 Task: Create a due date automation trigger when advanced on, on the monday after a card is due add fields with custom field "Resume" set to a date more than 1 days from now at 11:00 AM.
Action: Mouse moved to (1123, 78)
Screenshot: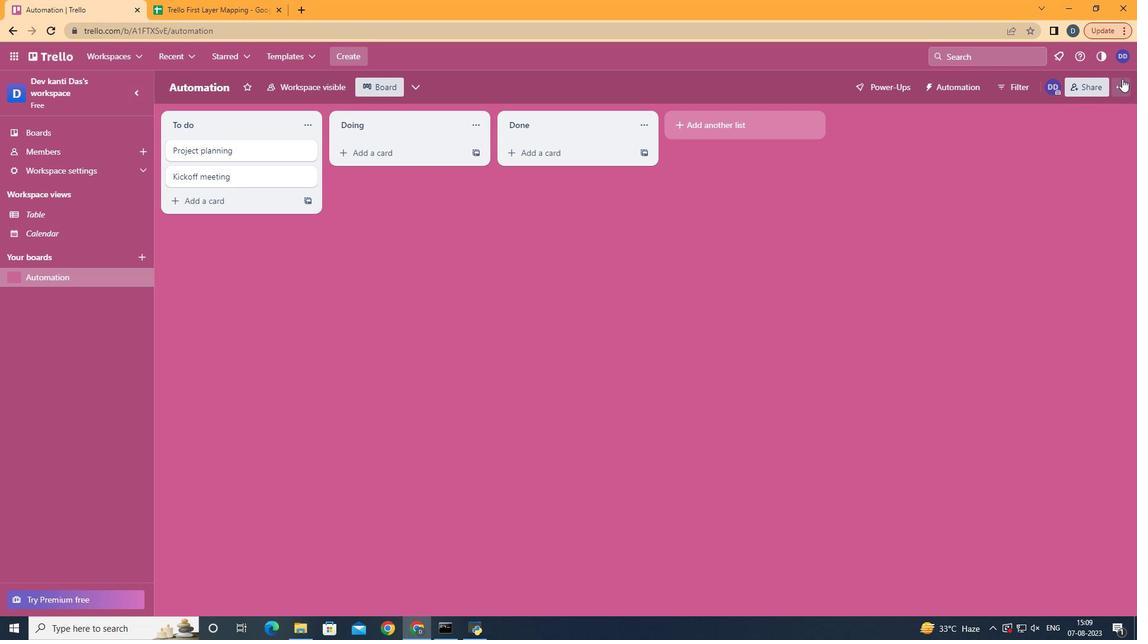 
Action: Mouse pressed left at (1123, 78)
Screenshot: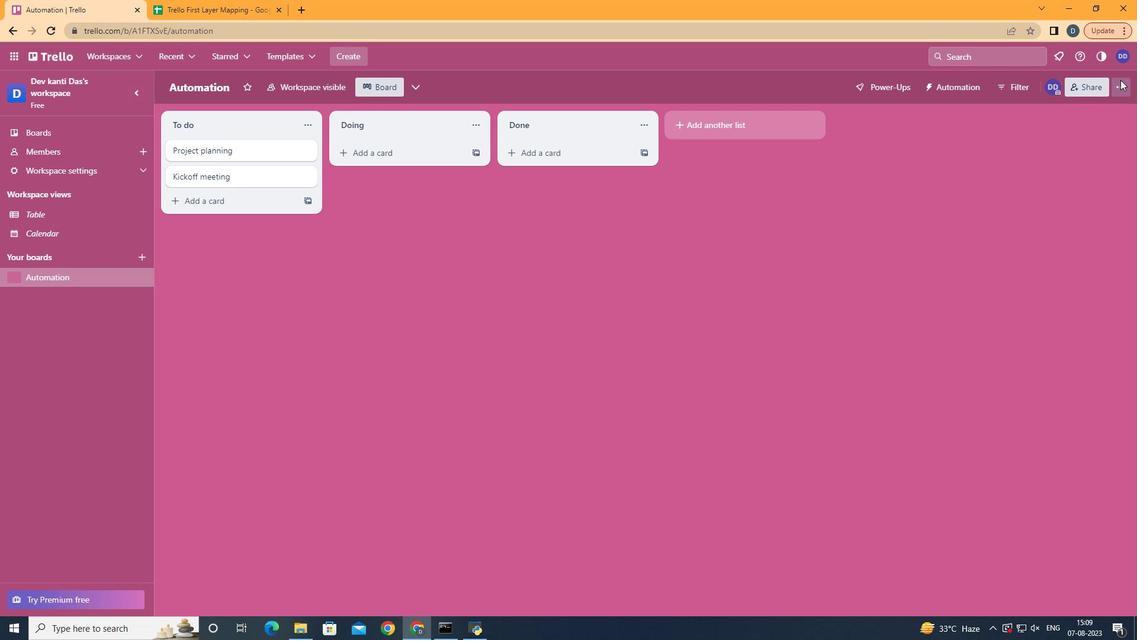 
Action: Mouse moved to (1019, 243)
Screenshot: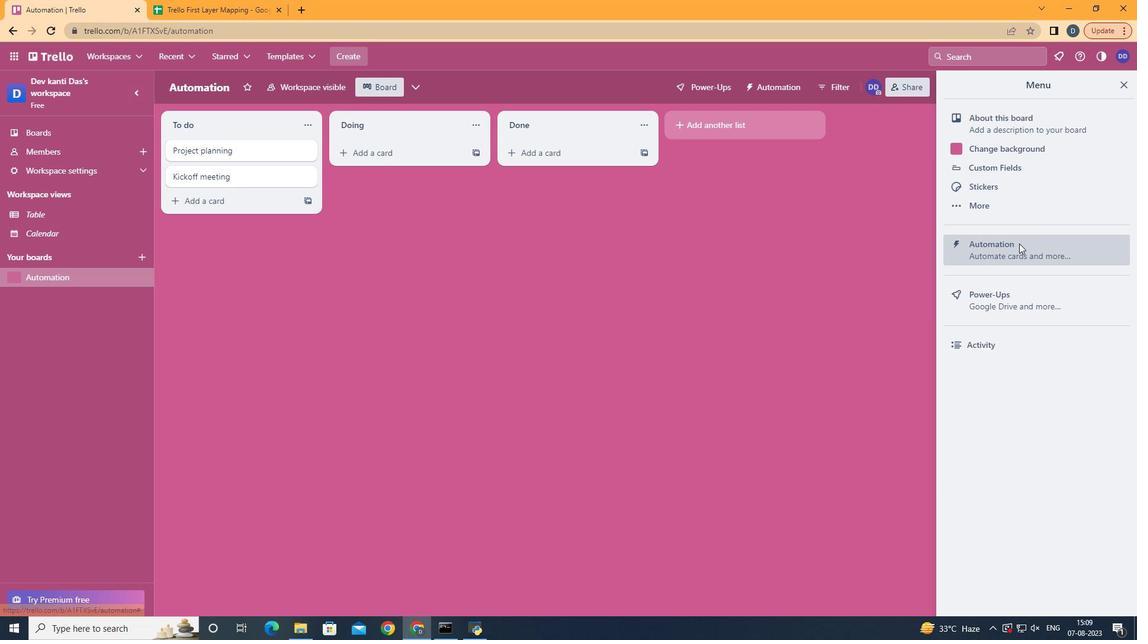 
Action: Mouse pressed left at (1019, 243)
Screenshot: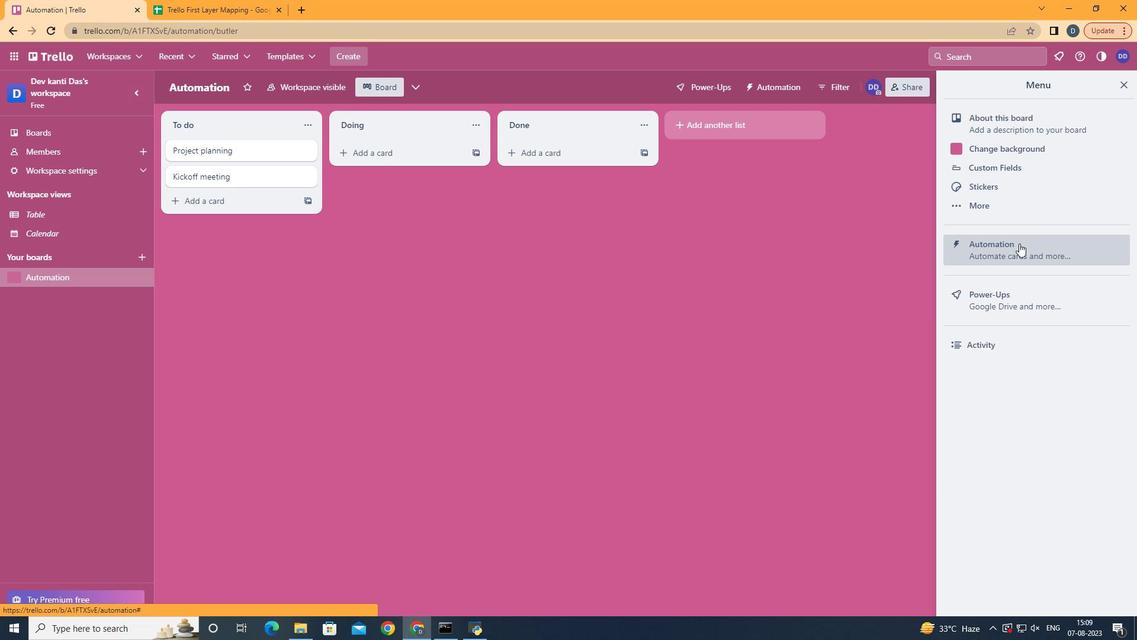 
Action: Mouse moved to (229, 238)
Screenshot: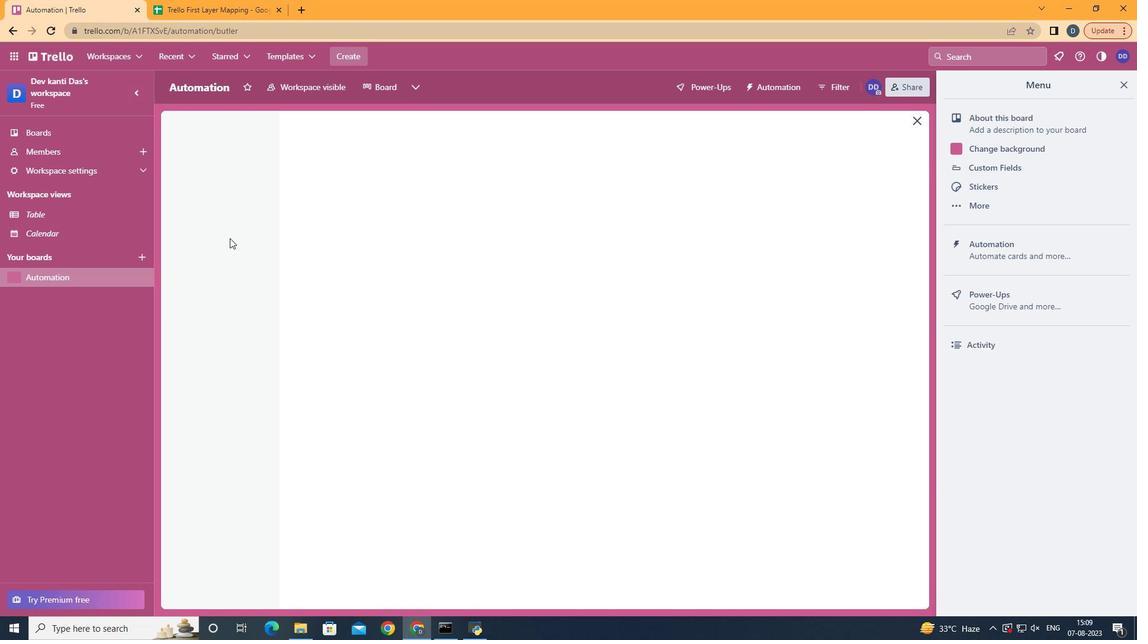 
Action: Mouse pressed left at (229, 238)
Screenshot: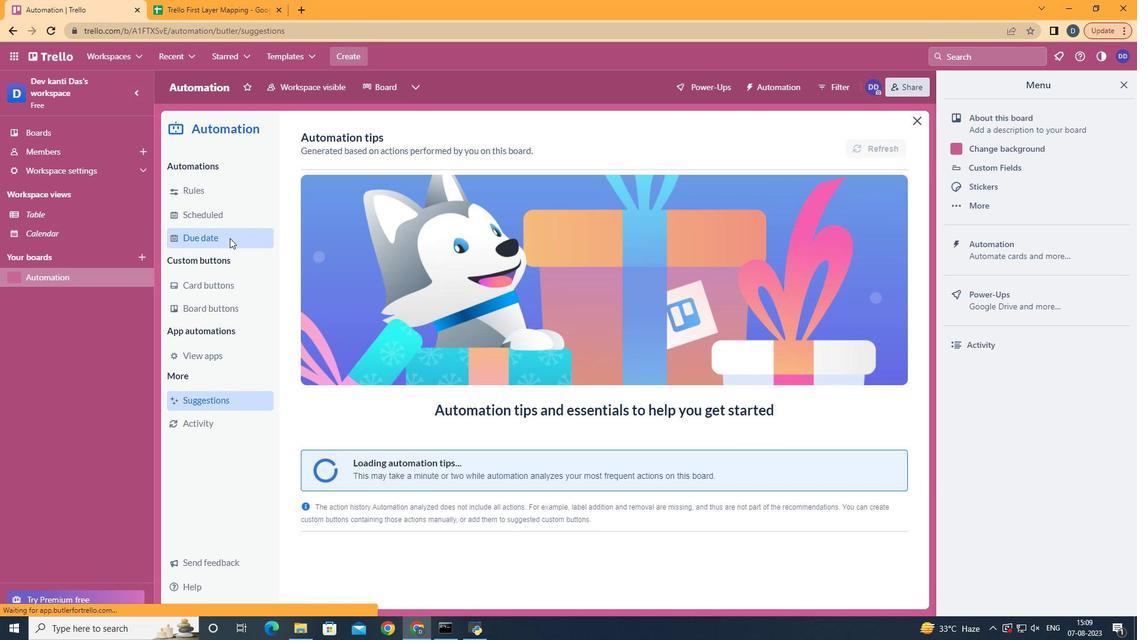 
Action: Mouse moved to (842, 142)
Screenshot: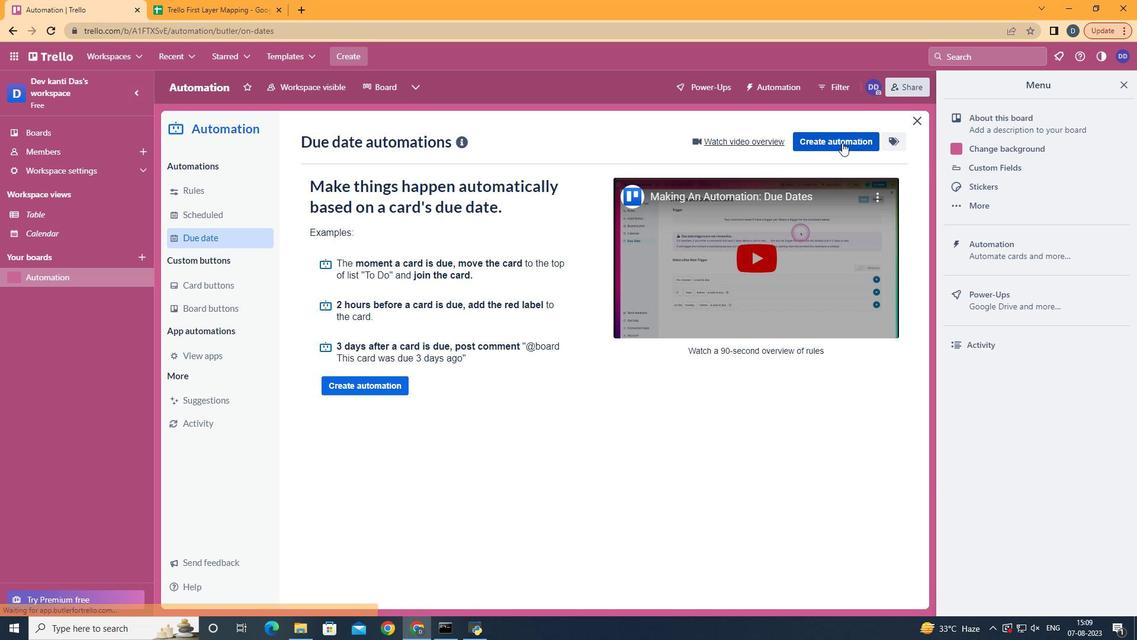 
Action: Mouse pressed left at (842, 142)
Screenshot: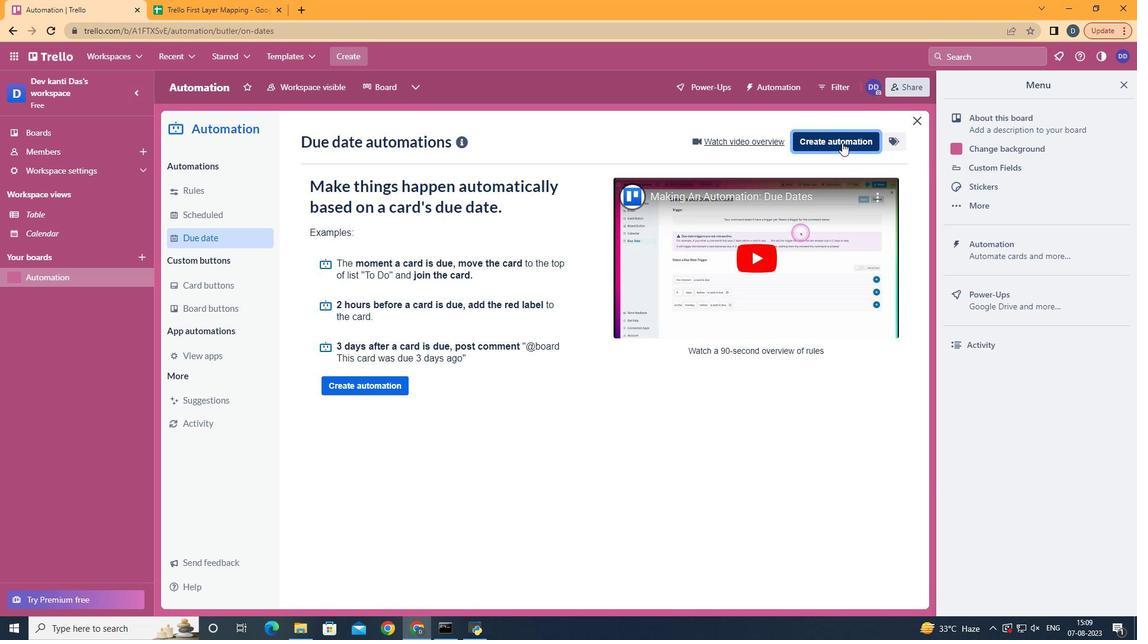 
Action: Mouse moved to (629, 257)
Screenshot: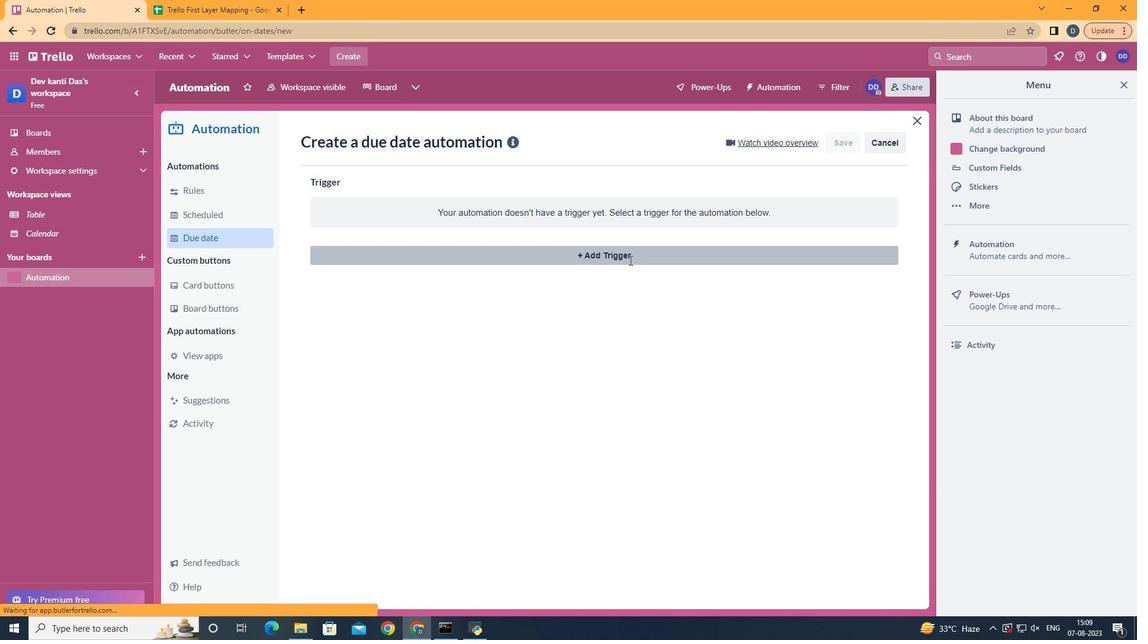 
Action: Mouse pressed left at (629, 257)
Screenshot: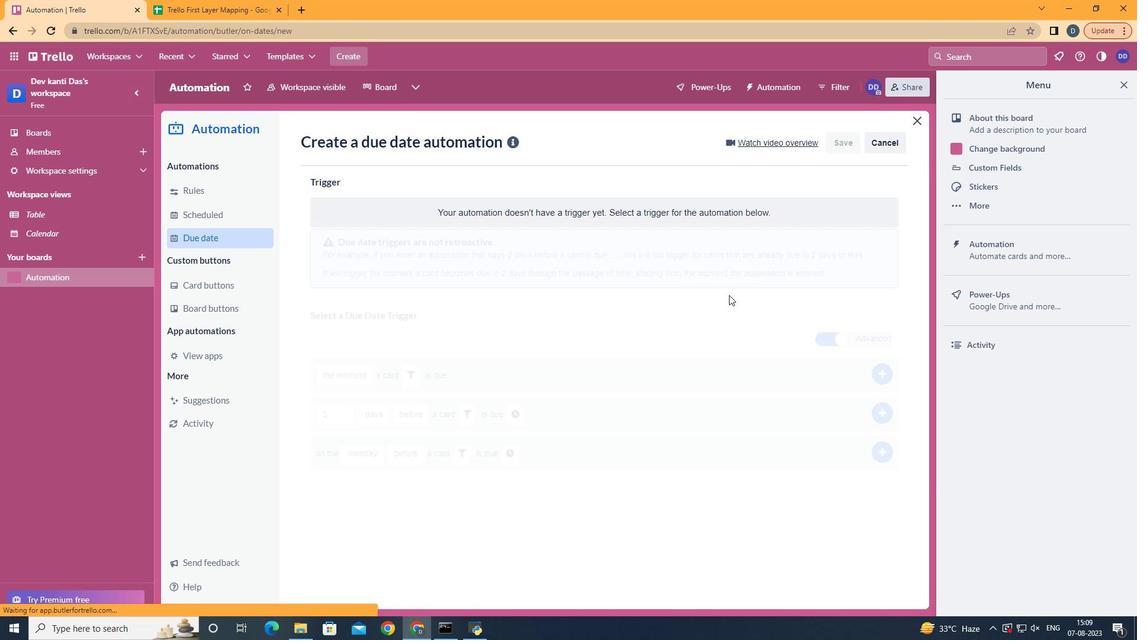 
Action: Mouse moved to (385, 311)
Screenshot: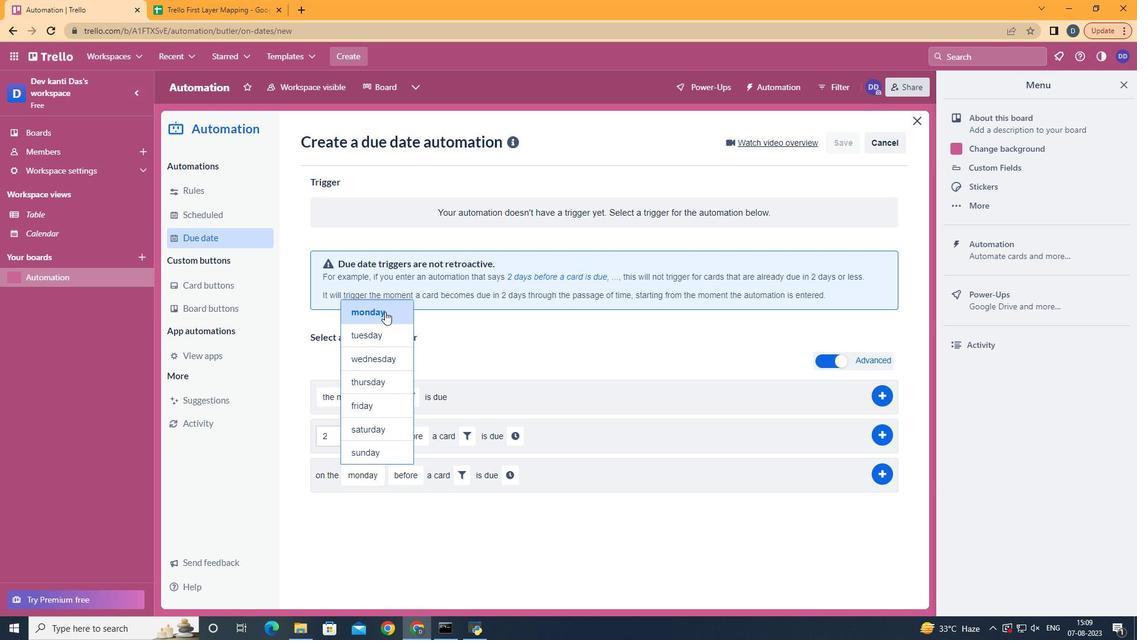 
Action: Mouse pressed left at (385, 311)
Screenshot: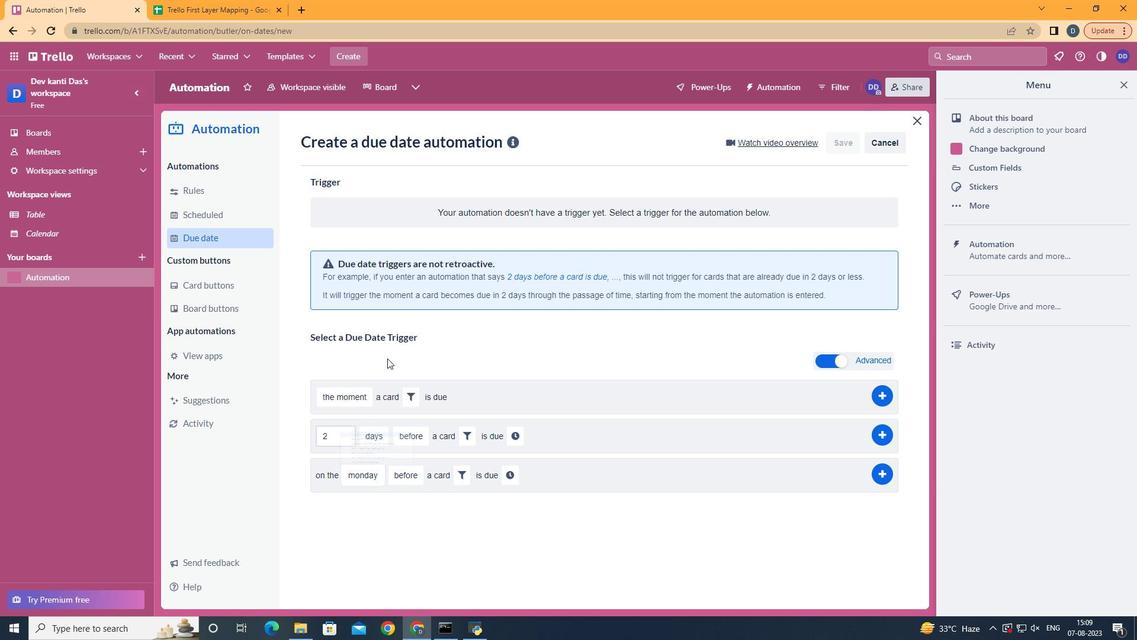
Action: Mouse moved to (411, 513)
Screenshot: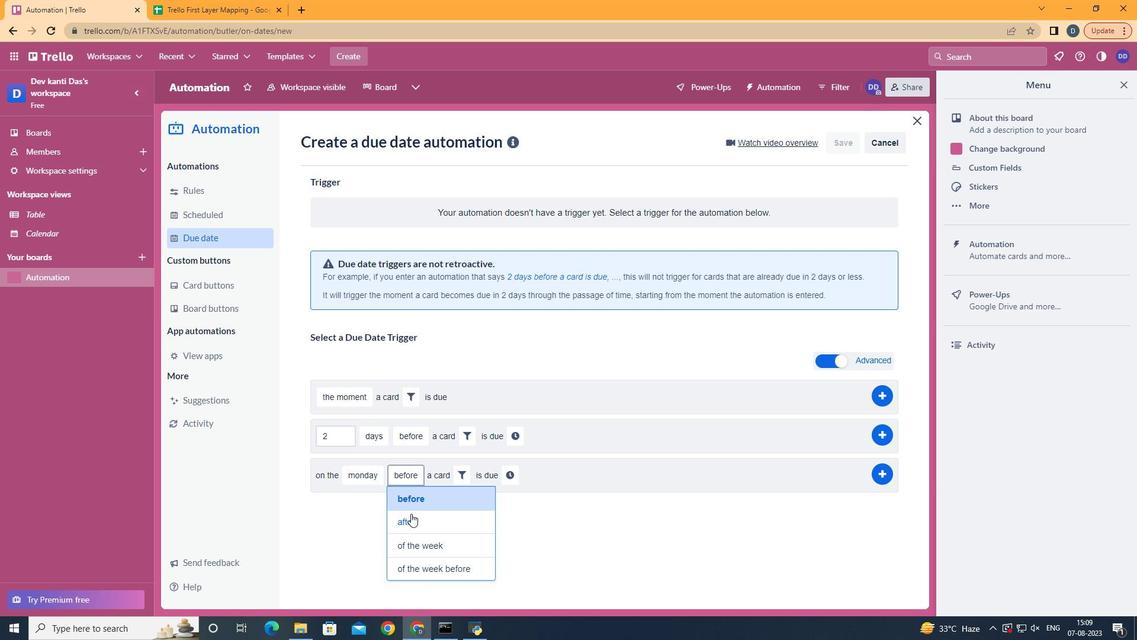 
Action: Mouse pressed left at (411, 513)
Screenshot: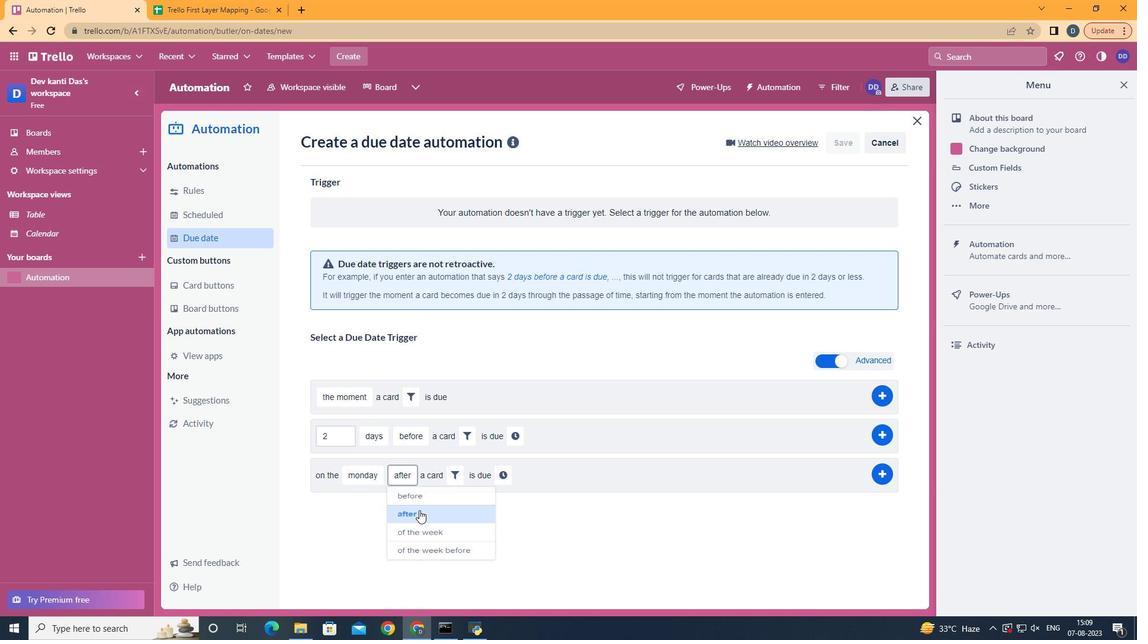 
Action: Mouse moved to (453, 479)
Screenshot: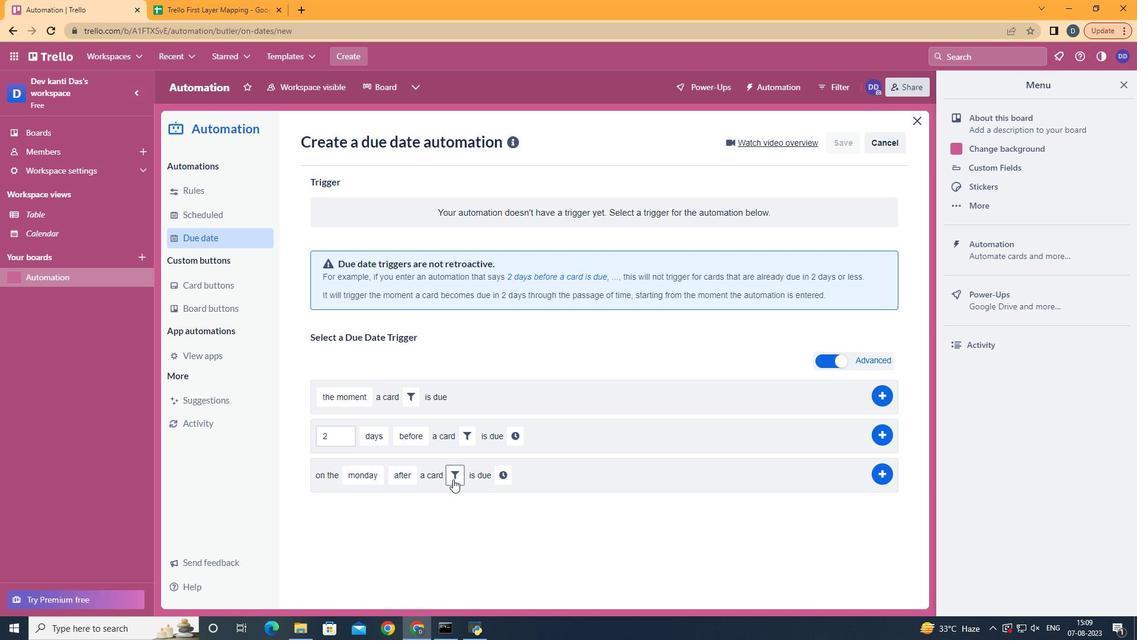 
Action: Mouse pressed left at (453, 479)
Screenshot: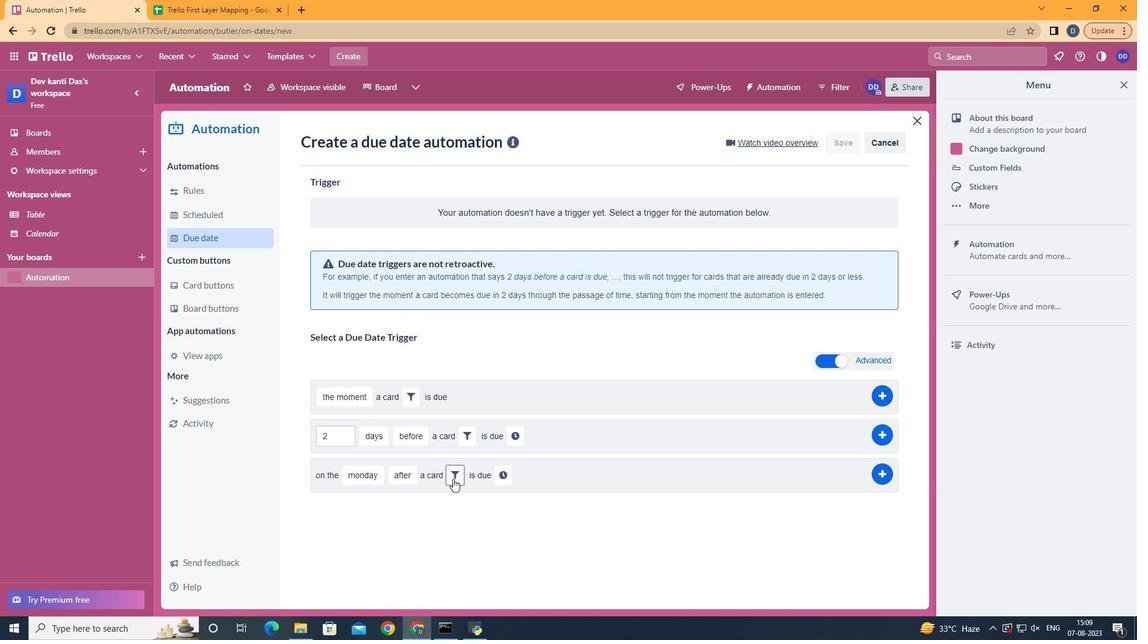 
Action: Mouse moved to (647, 507)
Screenshot: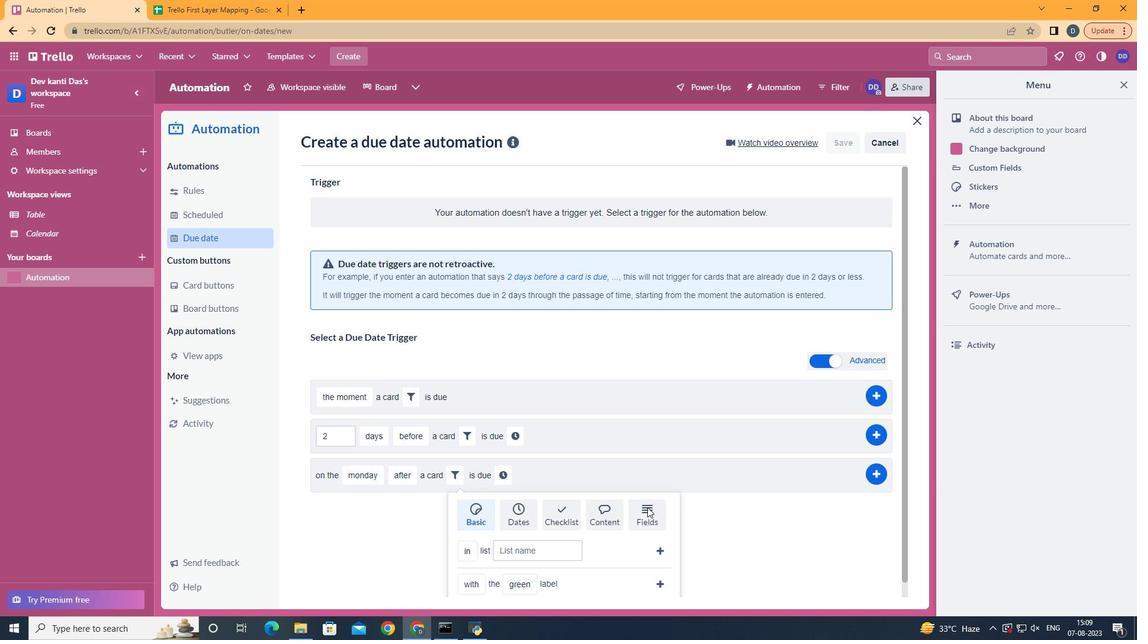 
Action: Mouse pressed left at (647, 507)
Screenshot: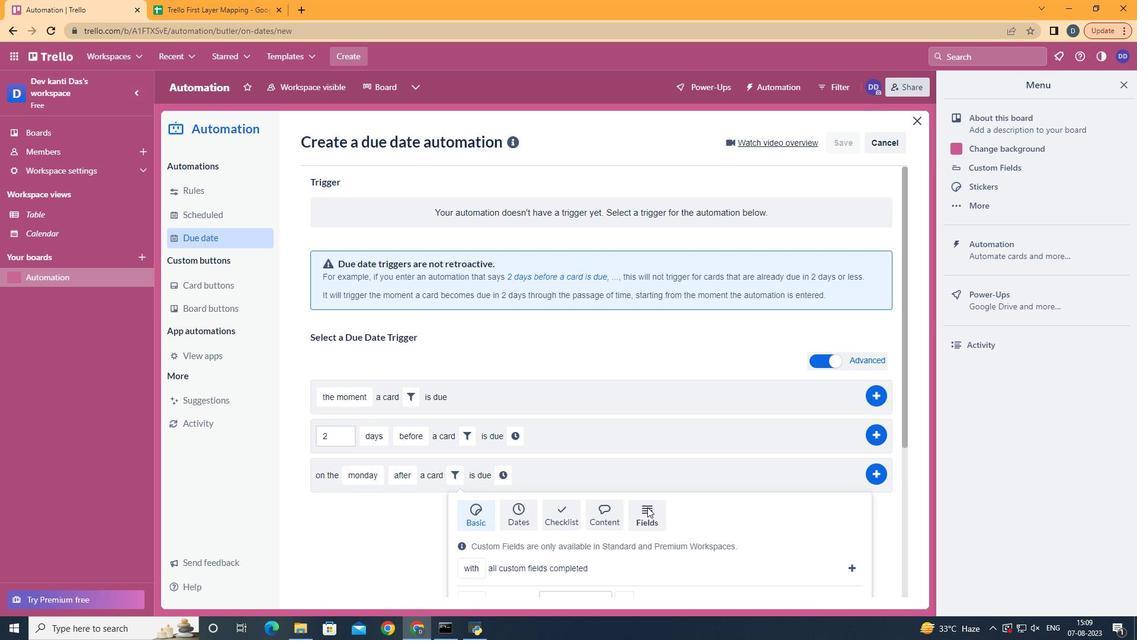 
Action: Mouse scrolled (647, 506) with delta (0, 0)
Screenshot: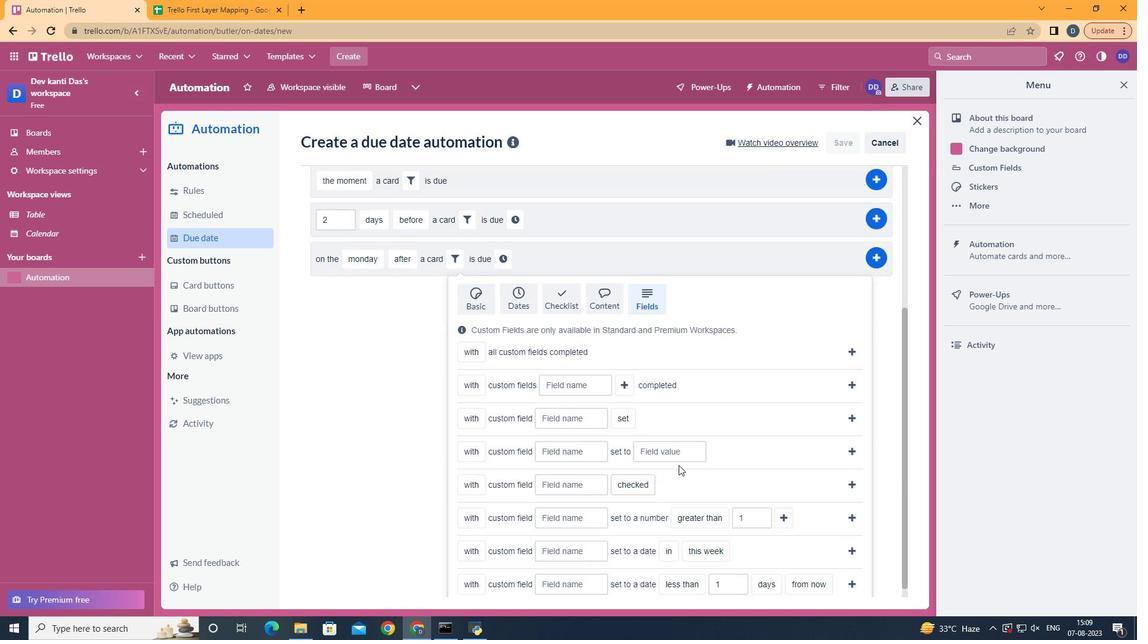 
Action: Mouse scrolled (647, 506) with delta (0, 0)
Screenshot: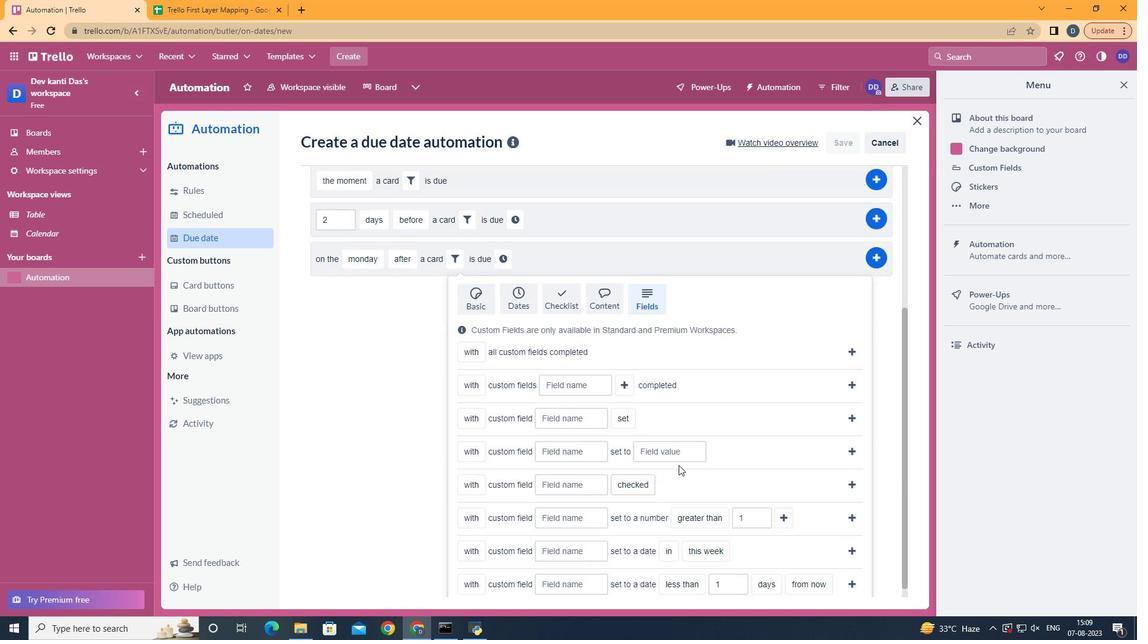 
Action: Mouse scrolled (647, 506) with delta (0, 0)
Screenshot: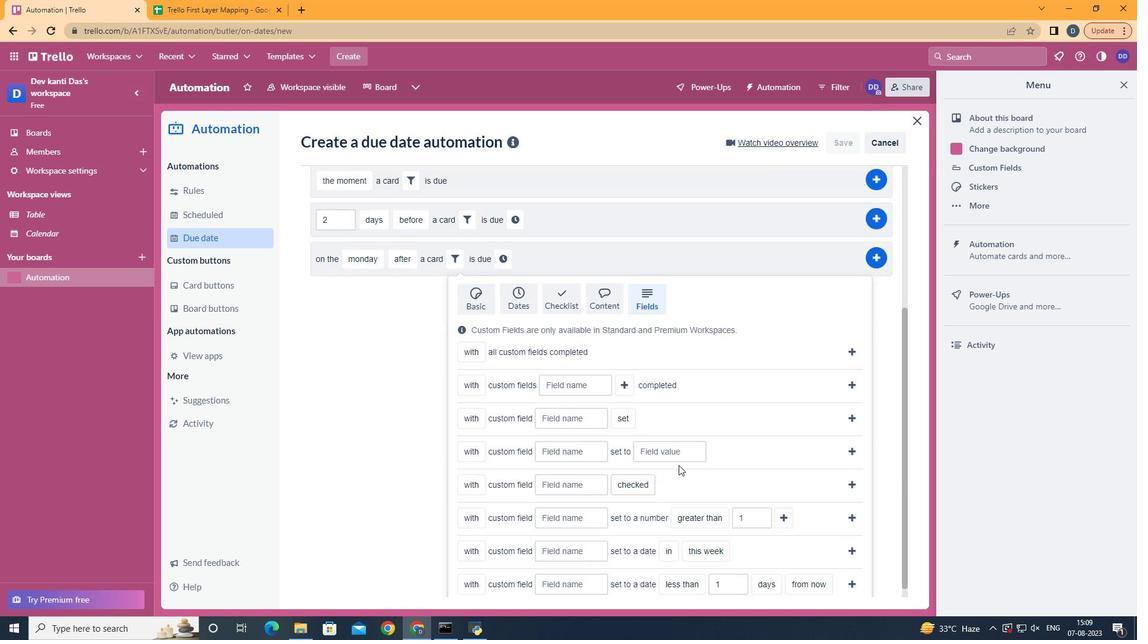 
Action: Mouse scrolled (647, 506) with delta (0, 0)
Screenshot: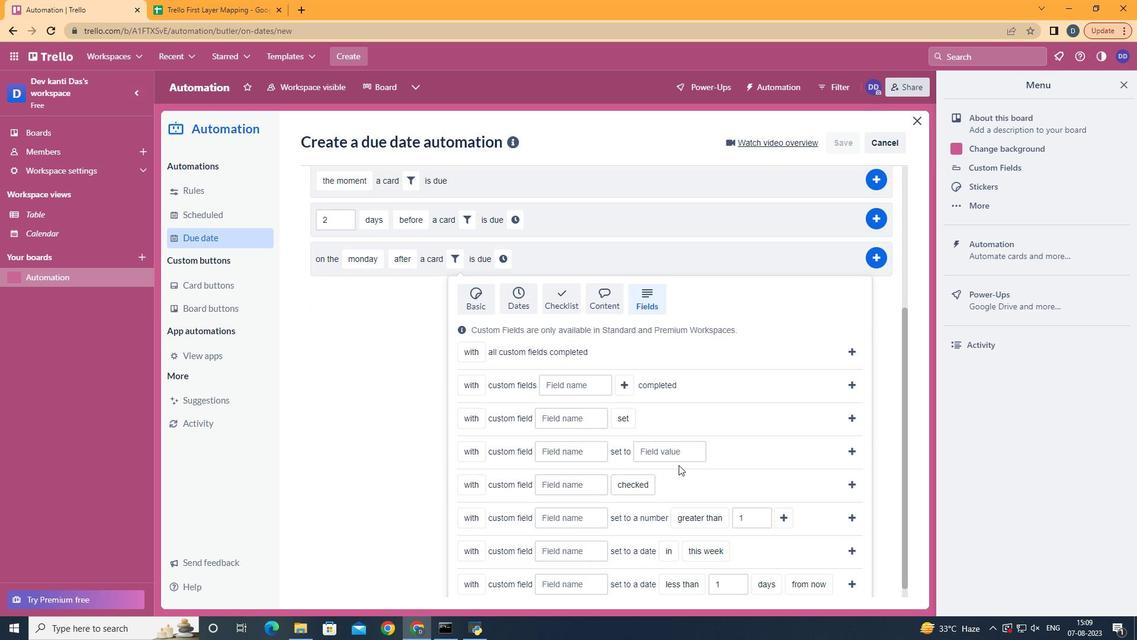 
Action: Mouse scrolled (647, 506) with delta (0, 0)
Screenshot: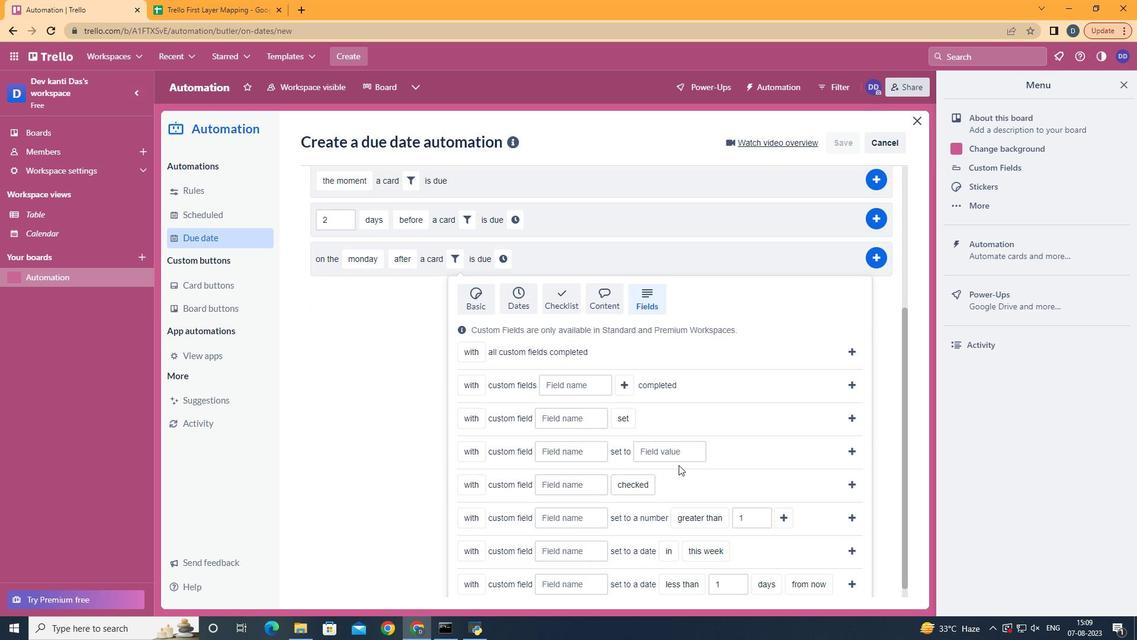 
Action: Mouse scrolled (647, 506) with delta (0, 0)
Screenshot: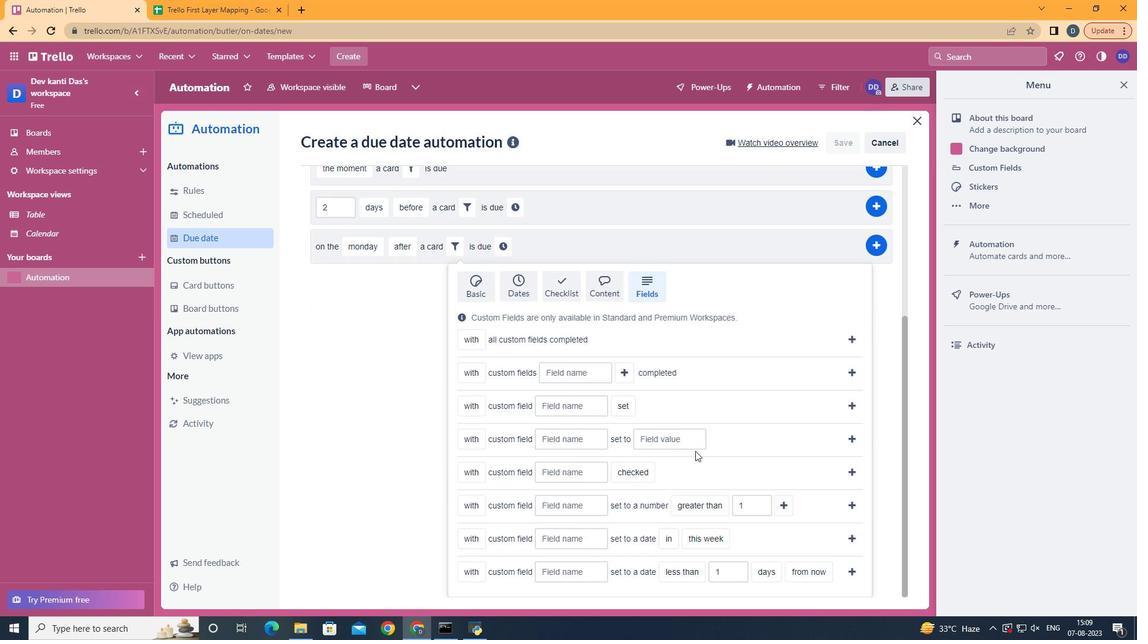 
Action: Mouse moved to (486, 517)
Screenshot: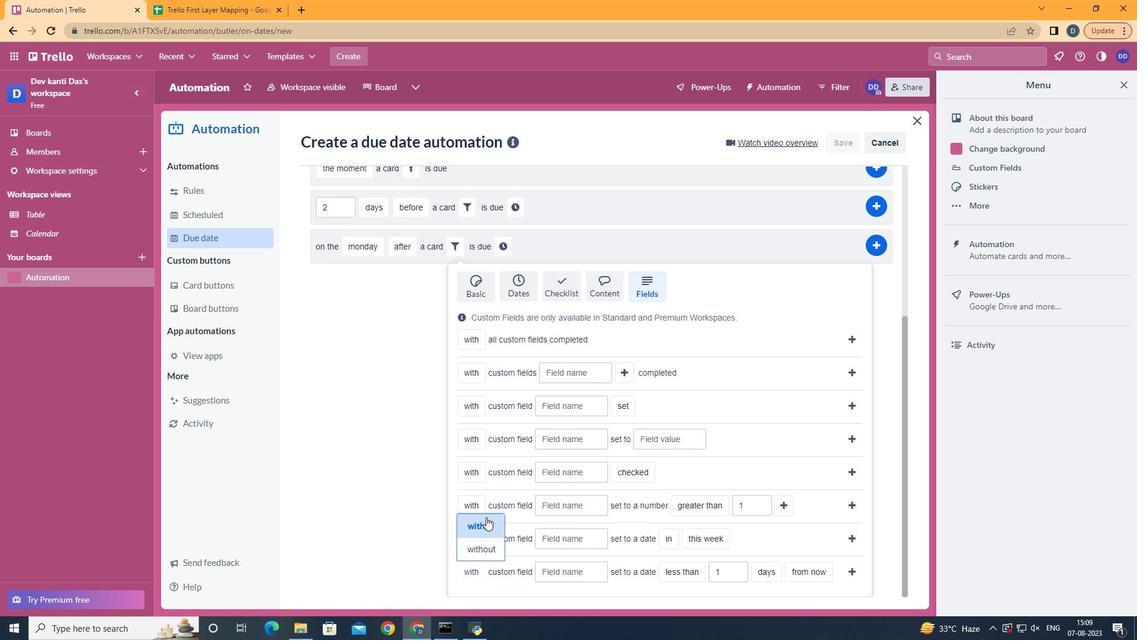 
Action: Mouse pressed left at (486, 517)
Screenshot: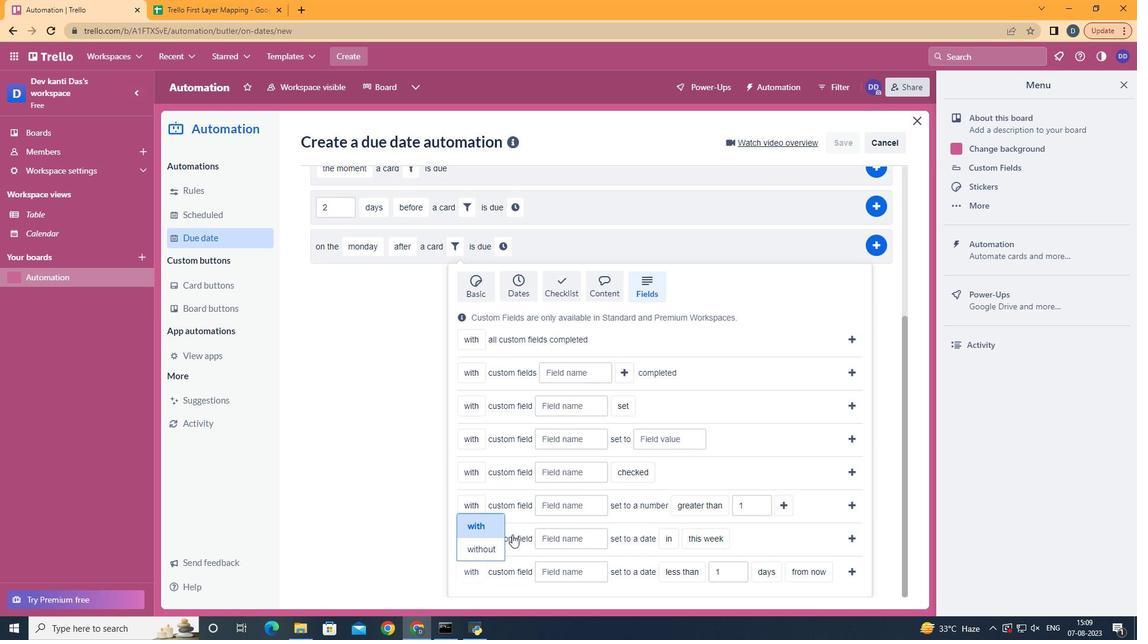 
Action: Mouse moved to (565, 565)
Screenshot: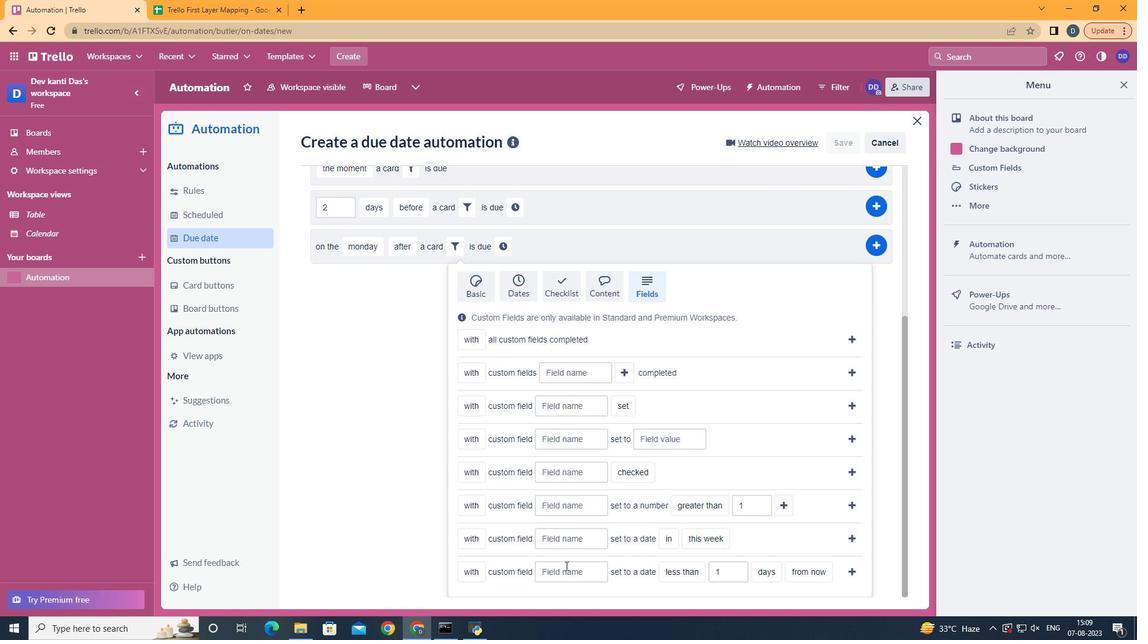 
Action: Mouse pressed left at (565, 565)
Screenshot: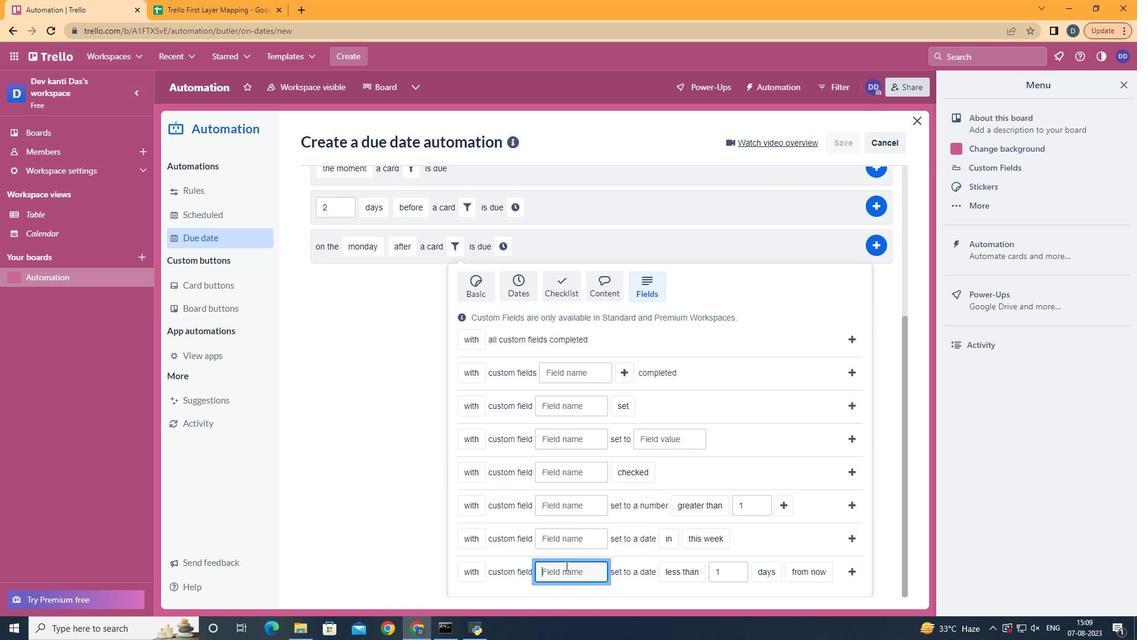 
Action: Key pressed <Key.shift>Resume
Screenshot: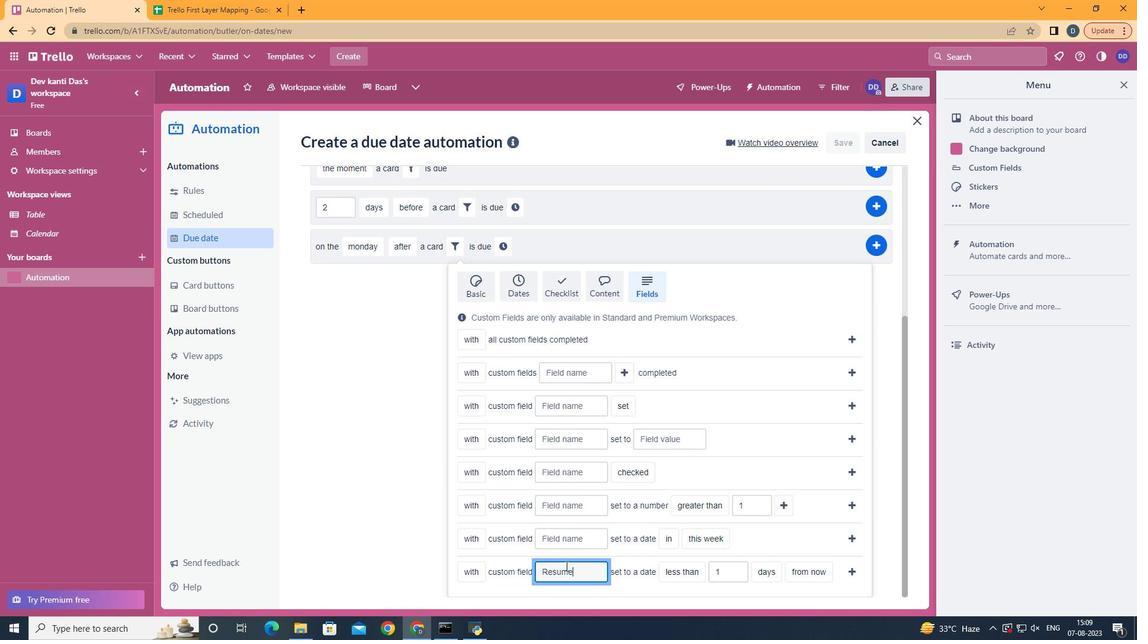 
Action: Mouse moved to (689, 524)
Screenshot: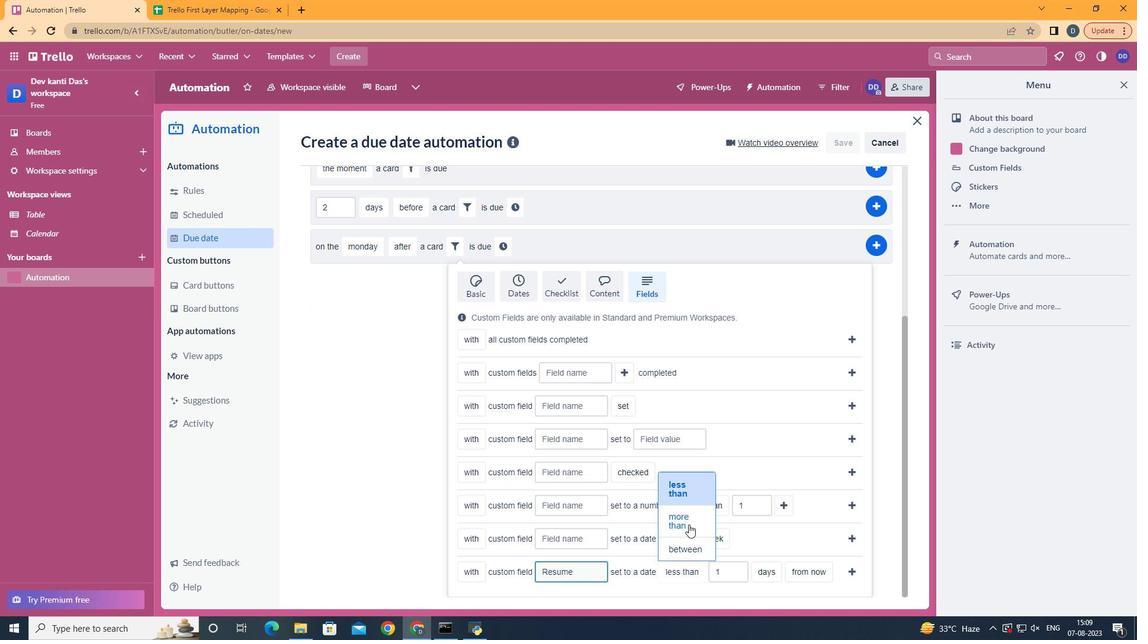 
Action: Mouse pressed left at (689, 524)
Screenshot: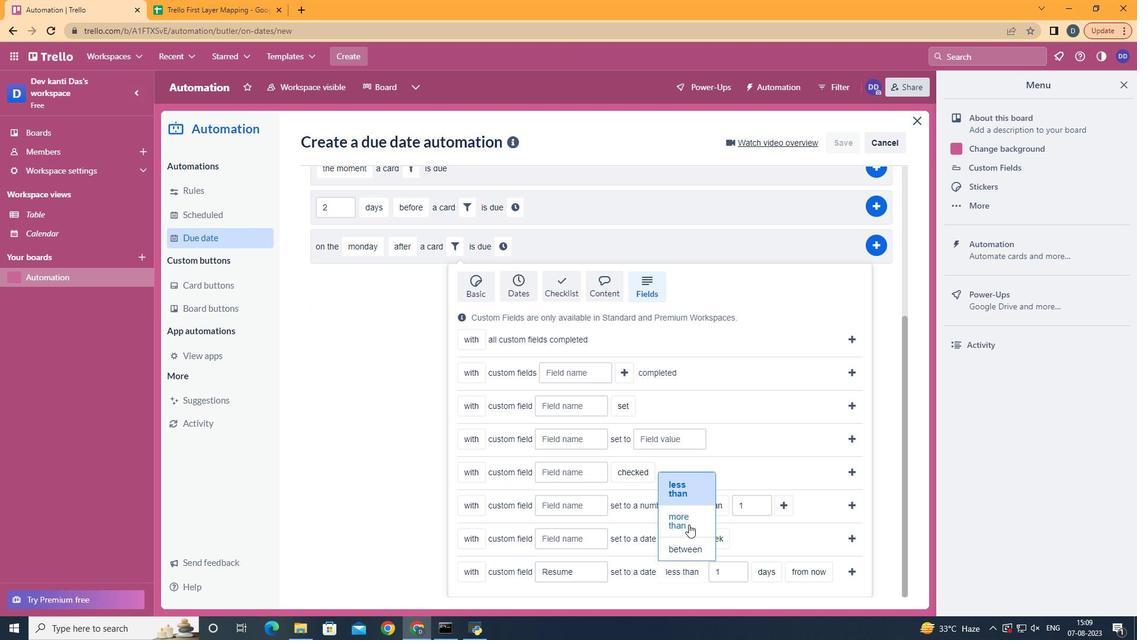 
Action: Mouse moved to (784, 520)
Screenshot: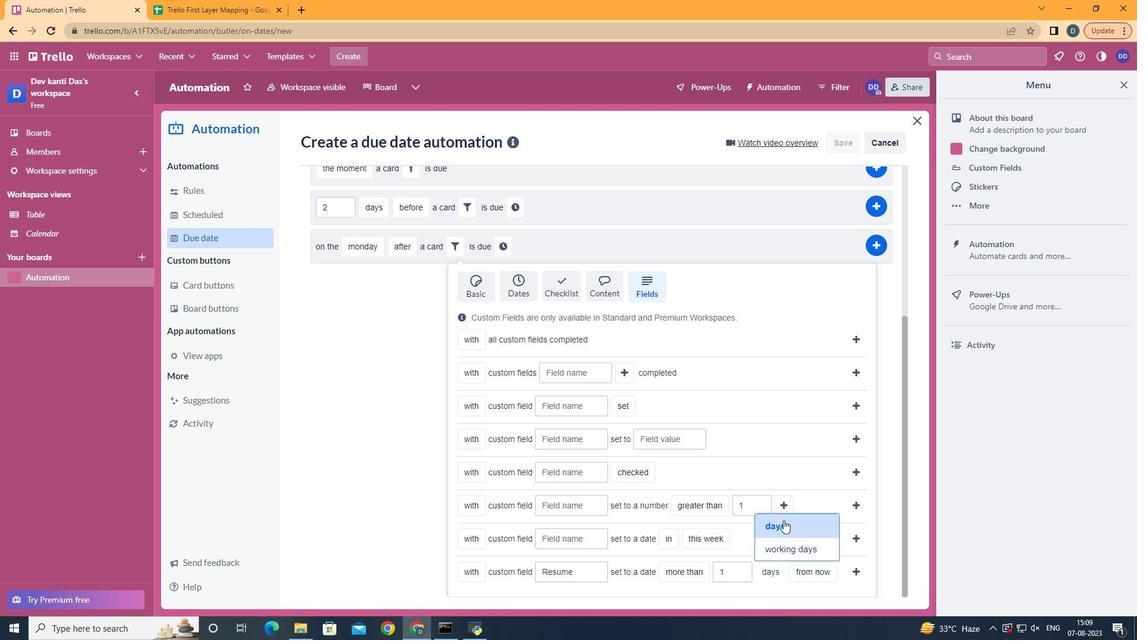 
Action: Mouse pressed left at (784, 520)
Screenshot: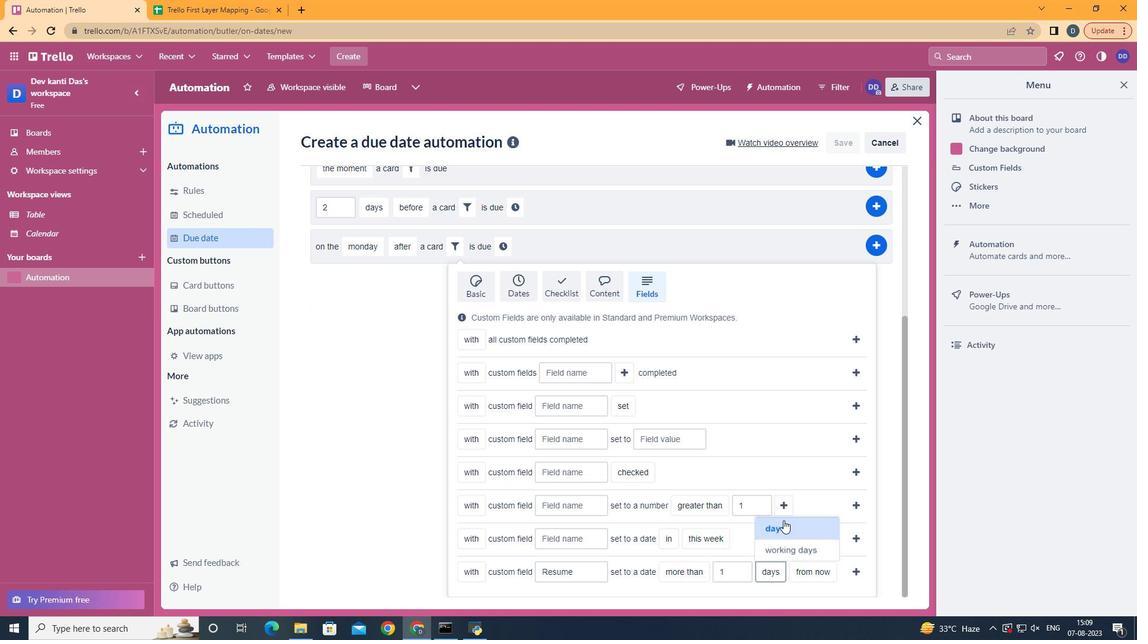 
Action: Mouse moved to (824, 515)
Screenshot: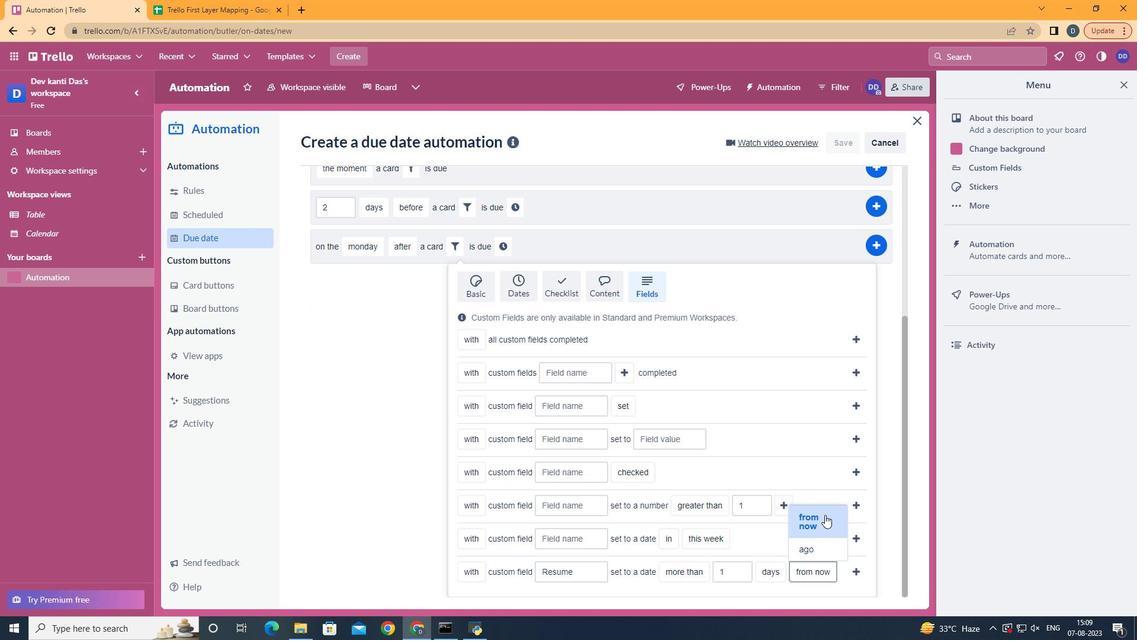 
Action: Mouse pressed left at (824, 515)
Screenshot: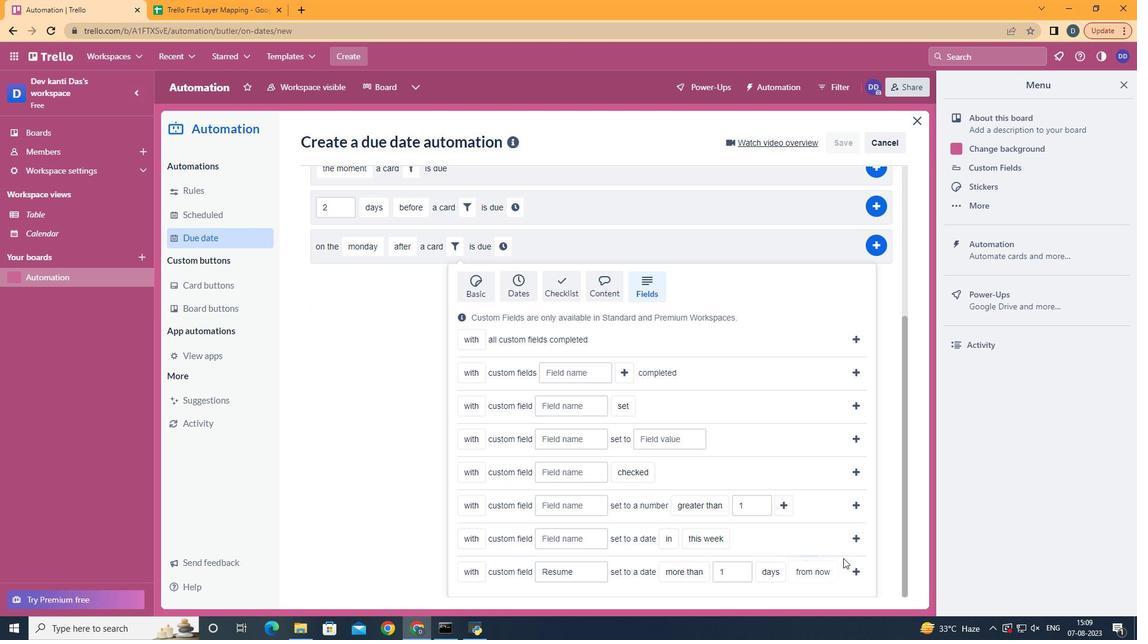 
Action: Mouse moved to (851, 569)
Screenshot: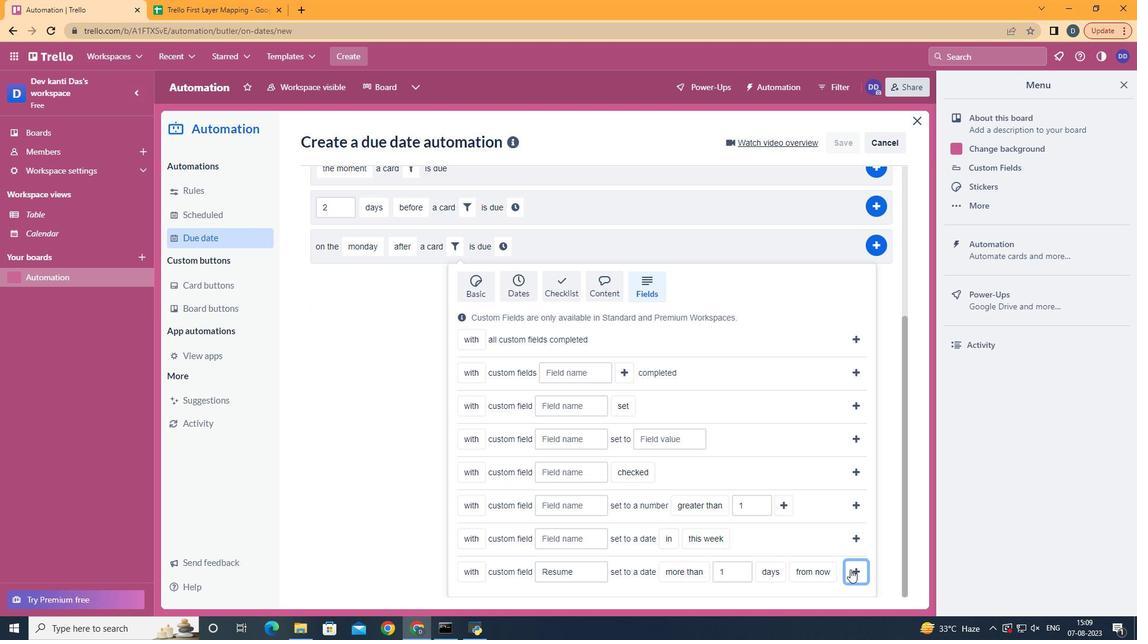 
Action: Mouse pressed left at (851, 569)
Screenshot: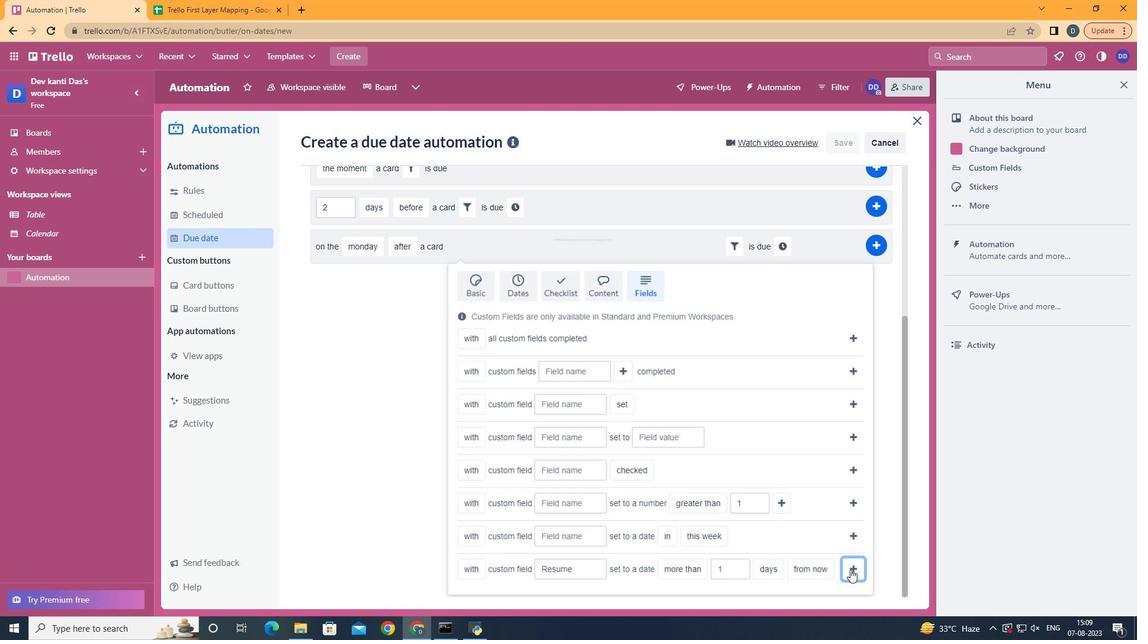 
Action: Mouse moved to (778, 480)
Screenshot: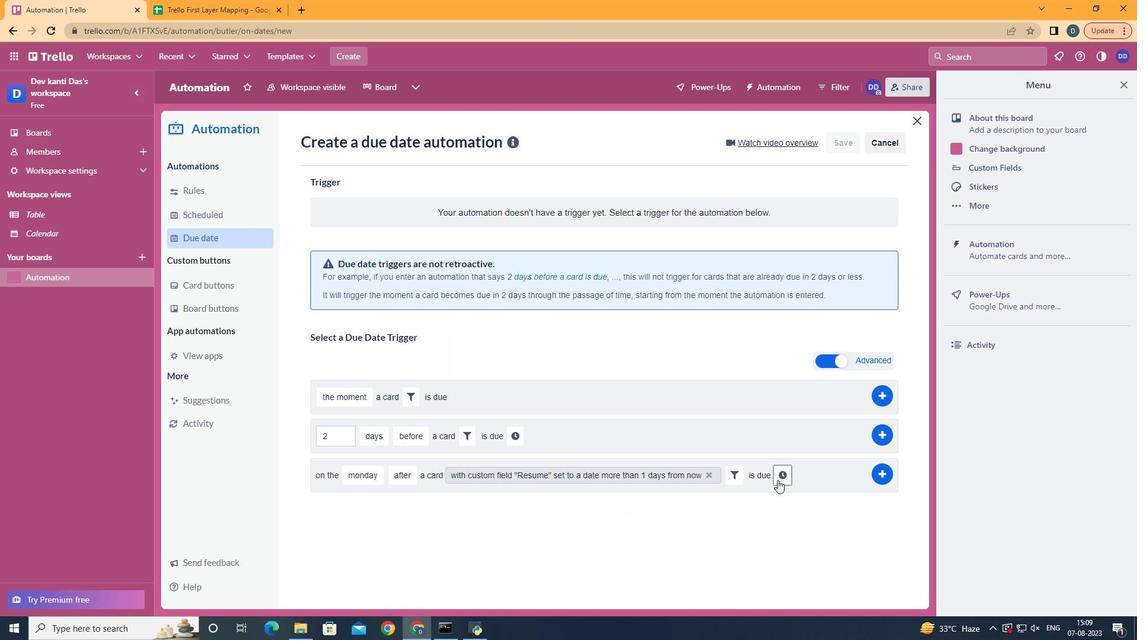
Action: Mouse pressed left at (778, 480)
Screenshot: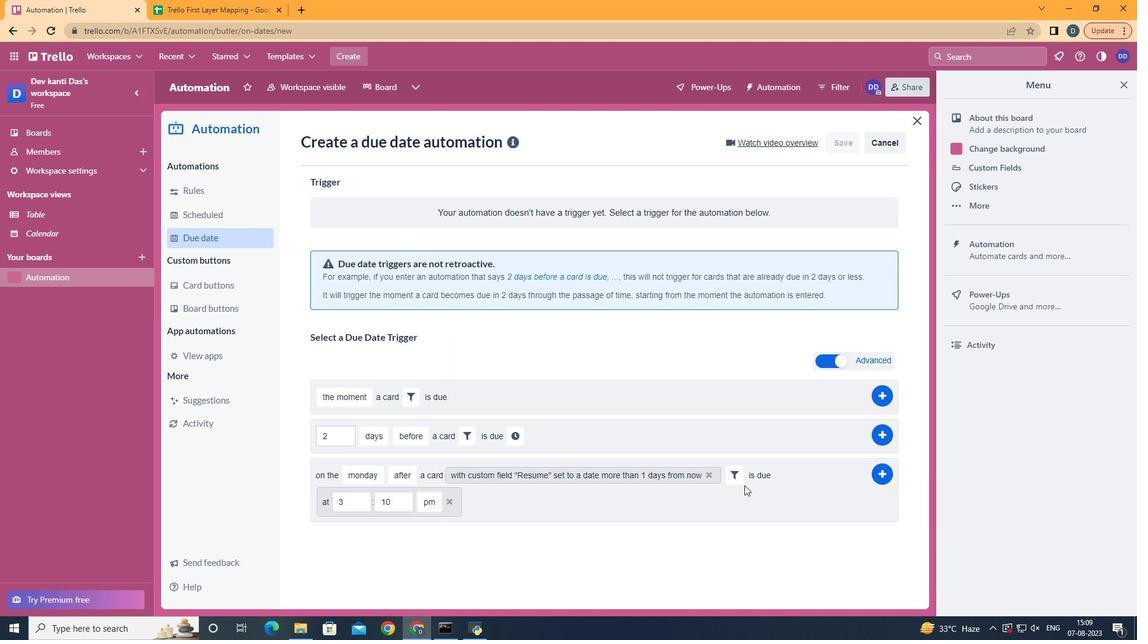 
Action: Mouse moved to (356, 503)
Screenshot: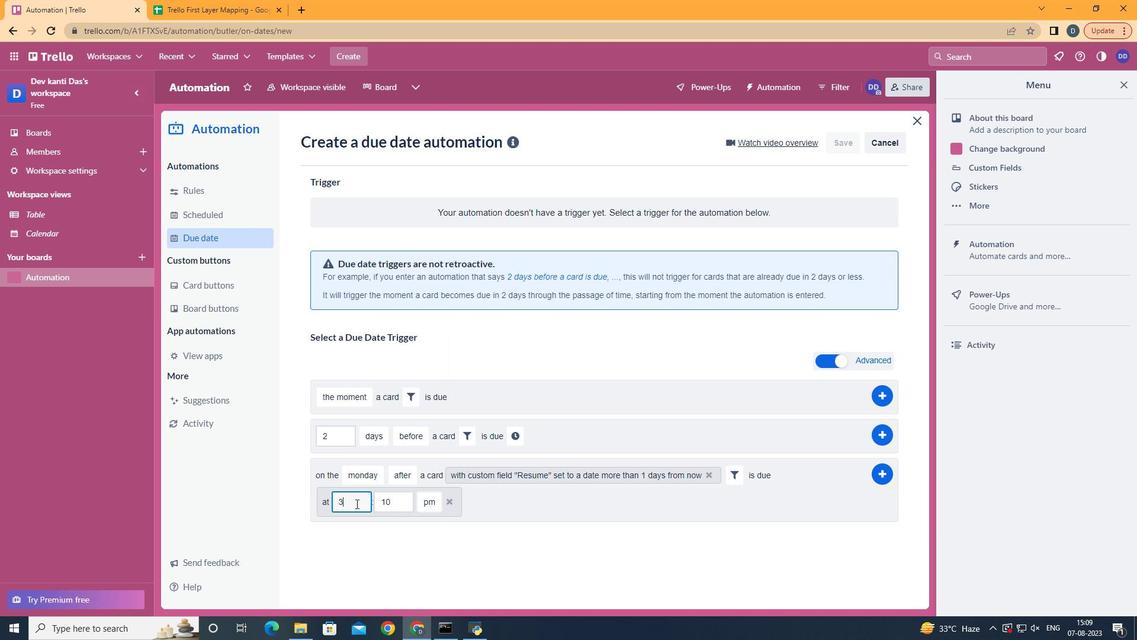 
Action: Mouse pressed left at (356, 503)
Screenshot: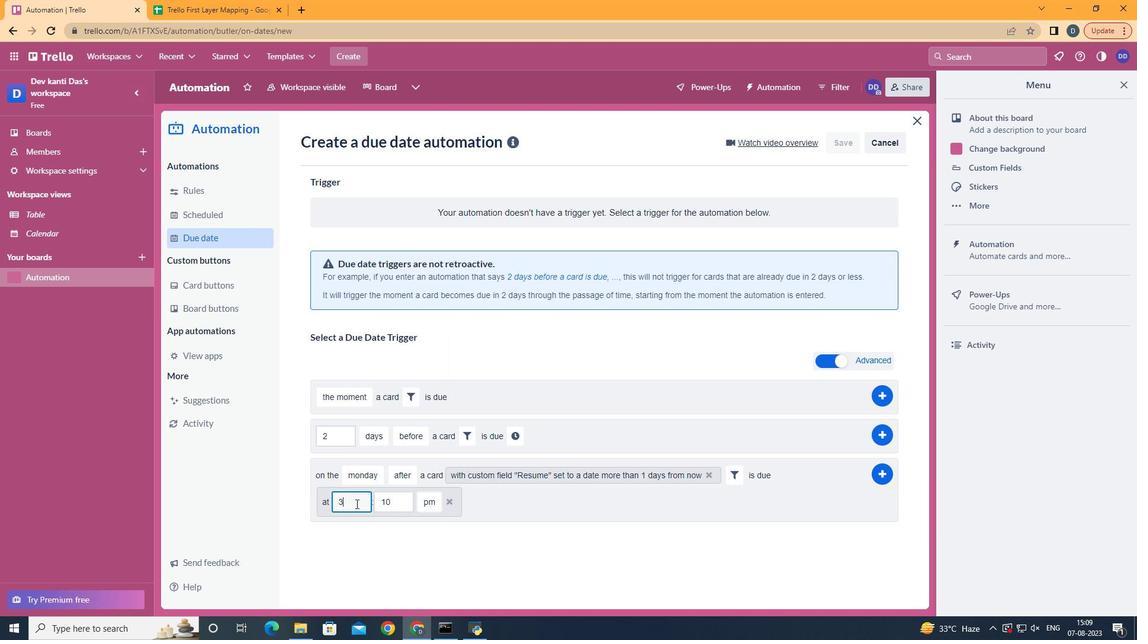 
Action: Key pressed <Key.backspace>11
Screenshot: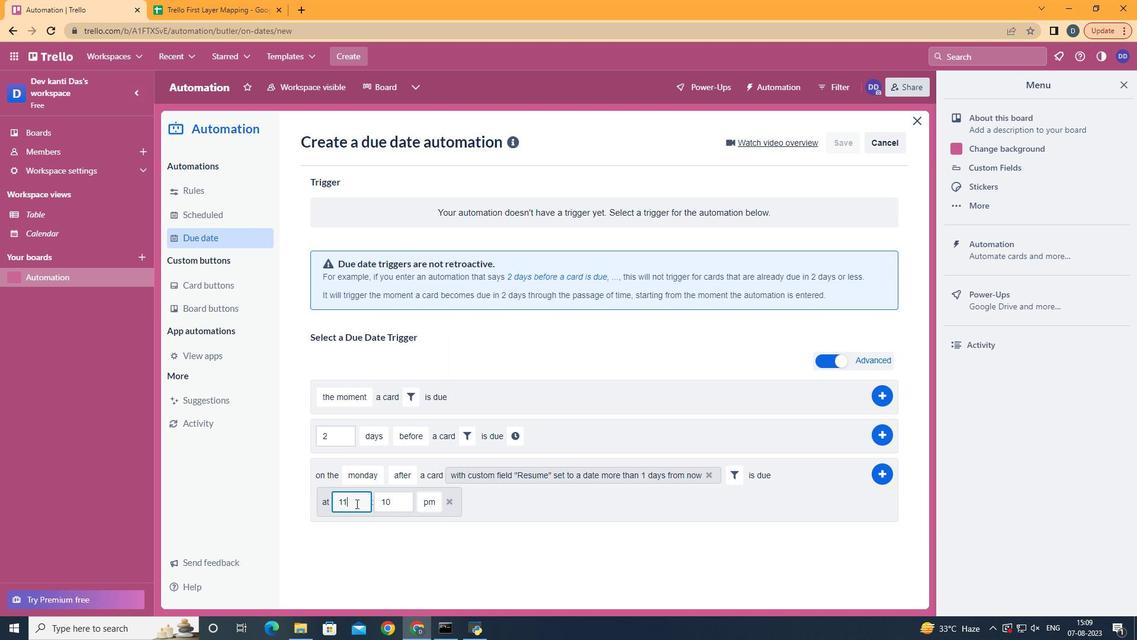 
Action: Mouse moved to (398, 504)
Screenshot: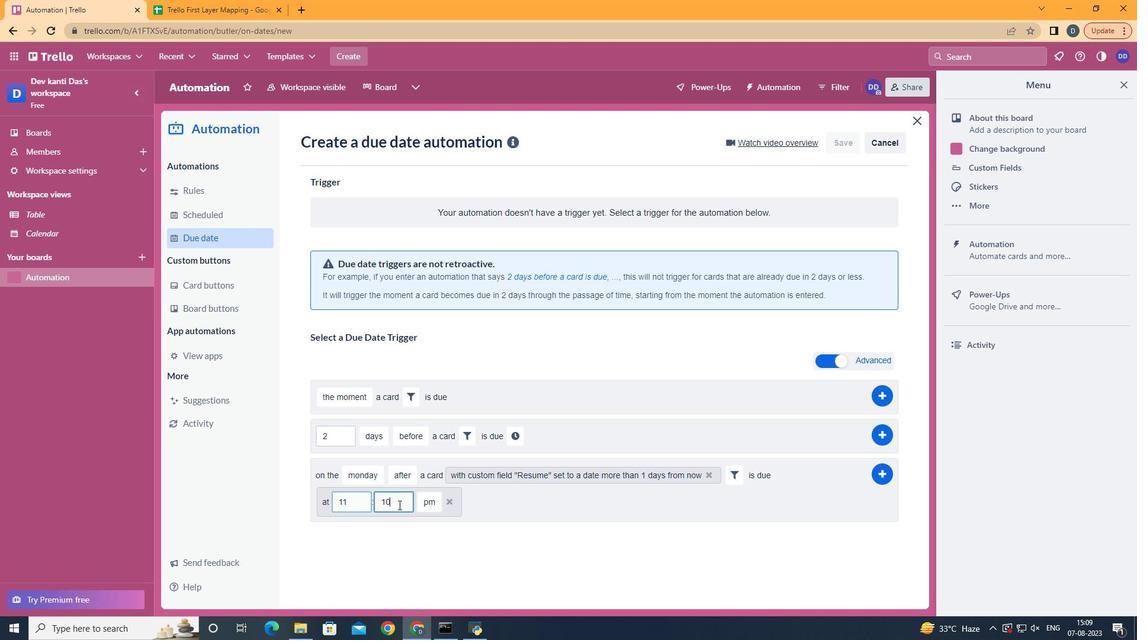 
Action: Mouse pressed left at (398, 504)
Screenshot: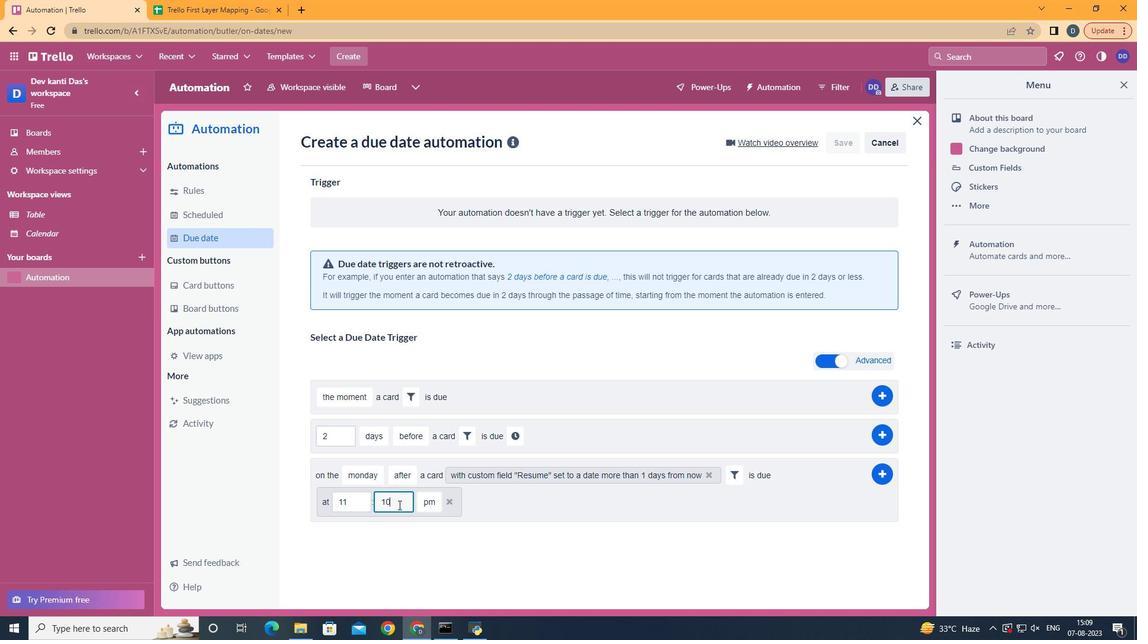 
Action: Key pressed <Key.backspace><Key.backspace>00
Screenshot: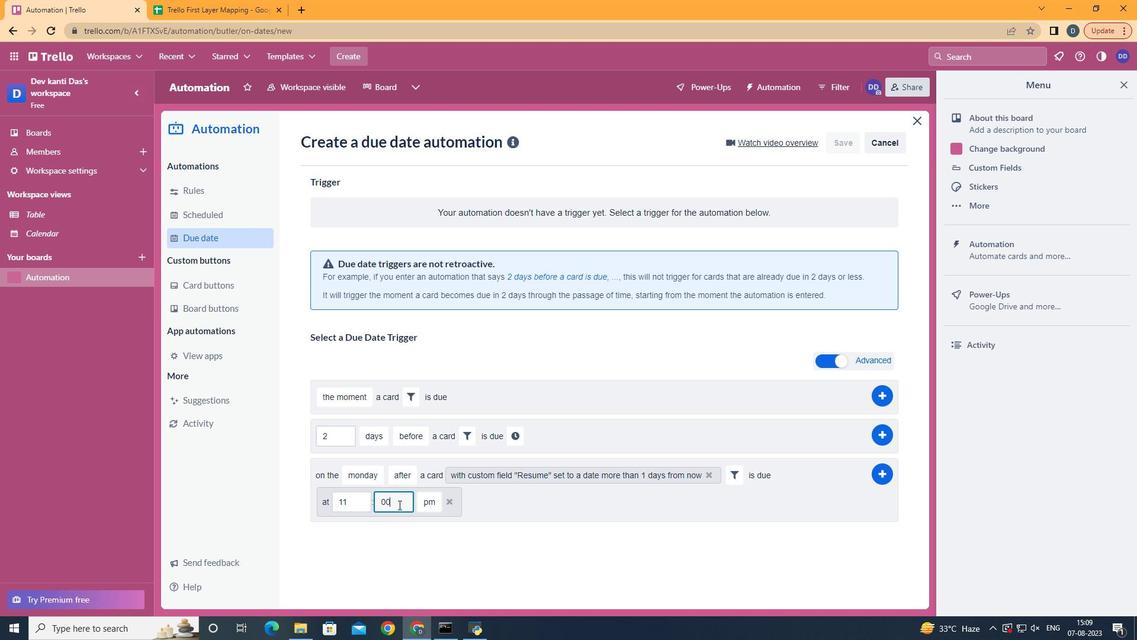 
Action: Mouse moved to (430, 523)
Screenshot: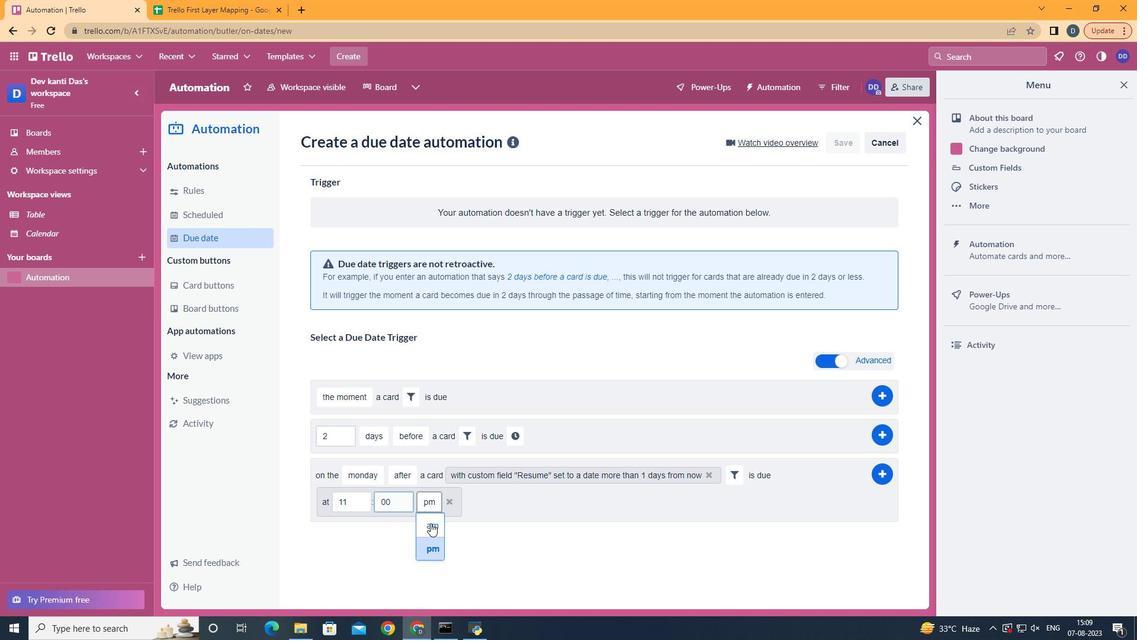 
Action: Mouse pressed left at (430, 523)
Screenshot: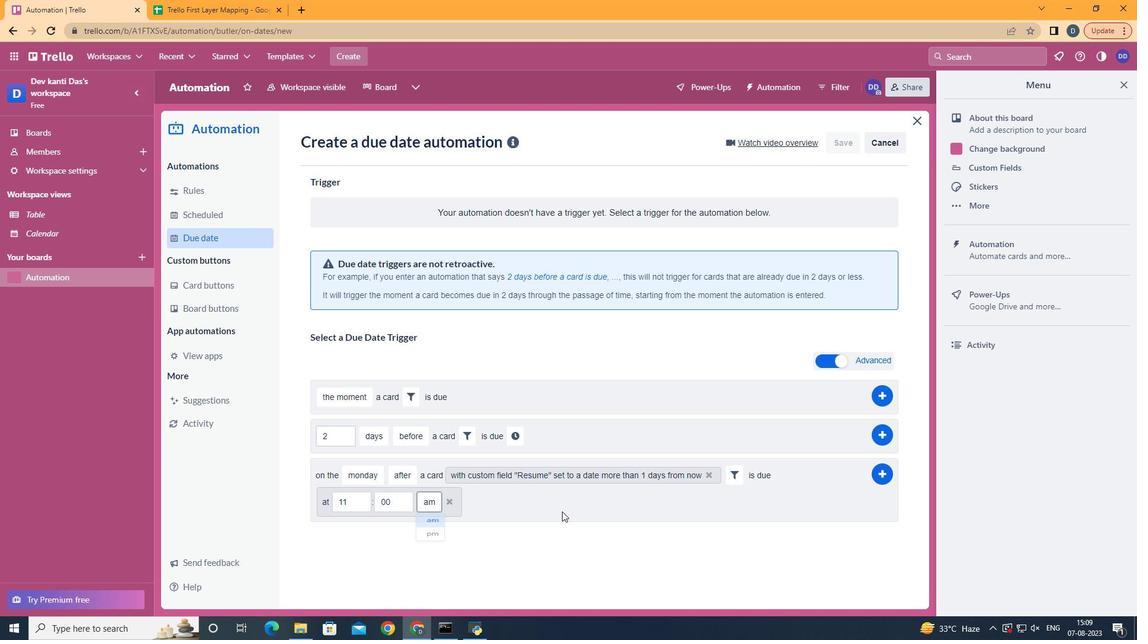 
Action: Mouse moved to (887, 469)
Screenshot: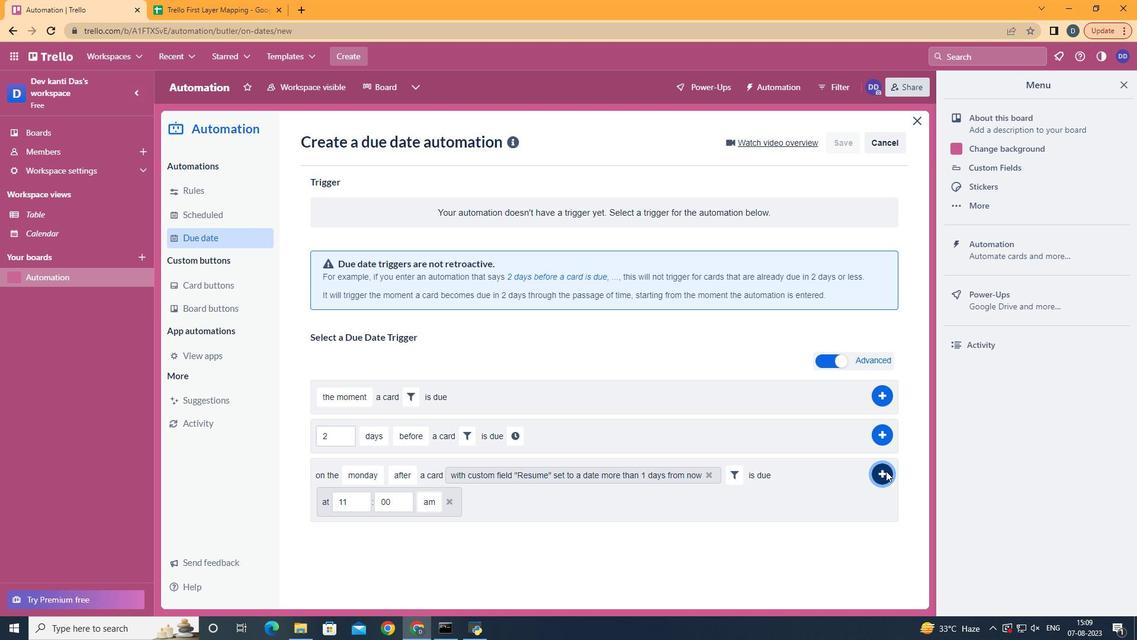 
Action: Mouse pressed left at (887, 469)
Screenshot: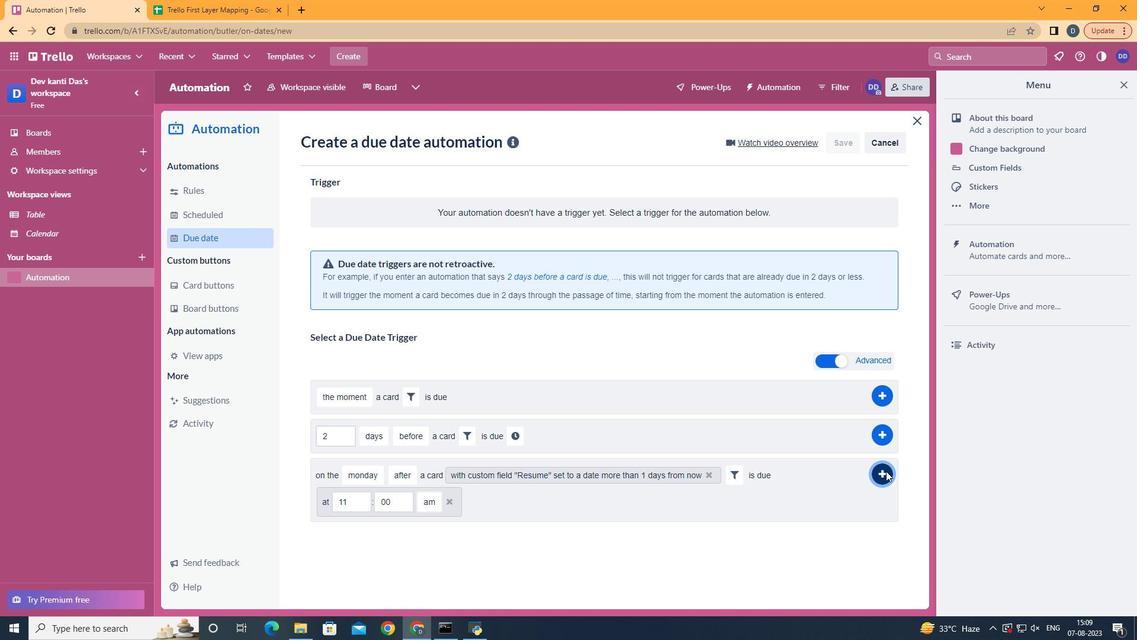 
Action: Mouse moved to (656, 226)
Screenshot: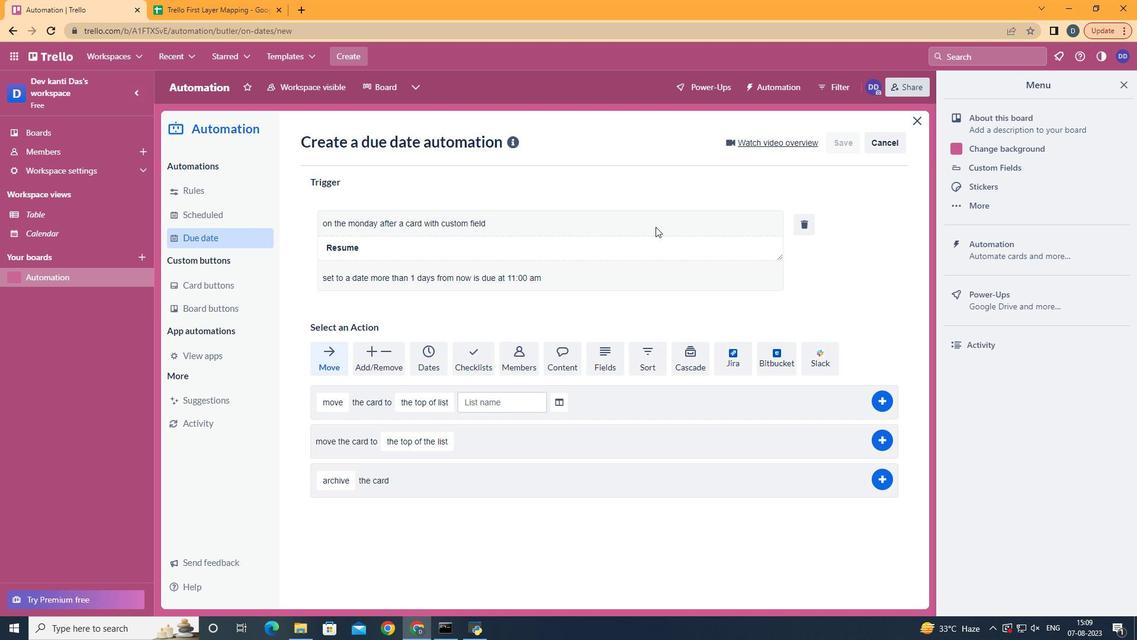
